 Task: Look for space in Naze, Japan from 4th June, 2023 to 15th June, 2023 for 2 adults in price range Rs.10000 to Rs.15000. Place can be entire place with 1  bedroom having 1 bed and 1 bathroom. Property type can be house, flat, guest house, hotel. Booking option can be shelf check-in. Required host language is English.
Action: Mouse moved to (499, 133)
Screenshot: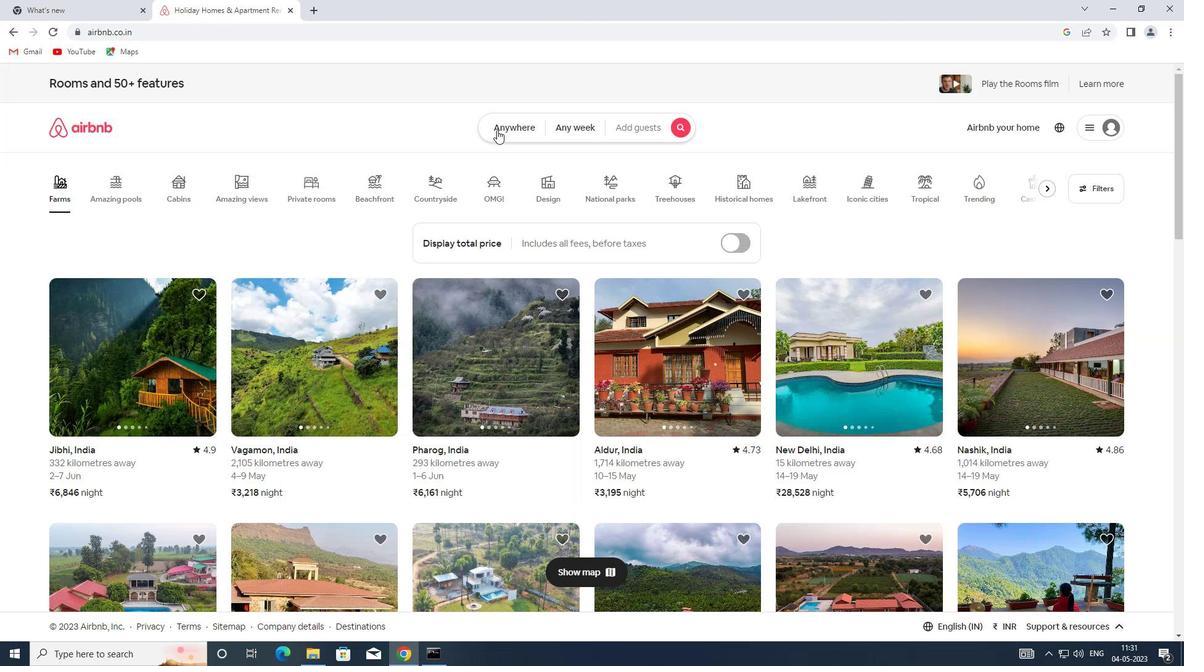 
Action: Mouse pressed left at (499, 133)
Screenshot: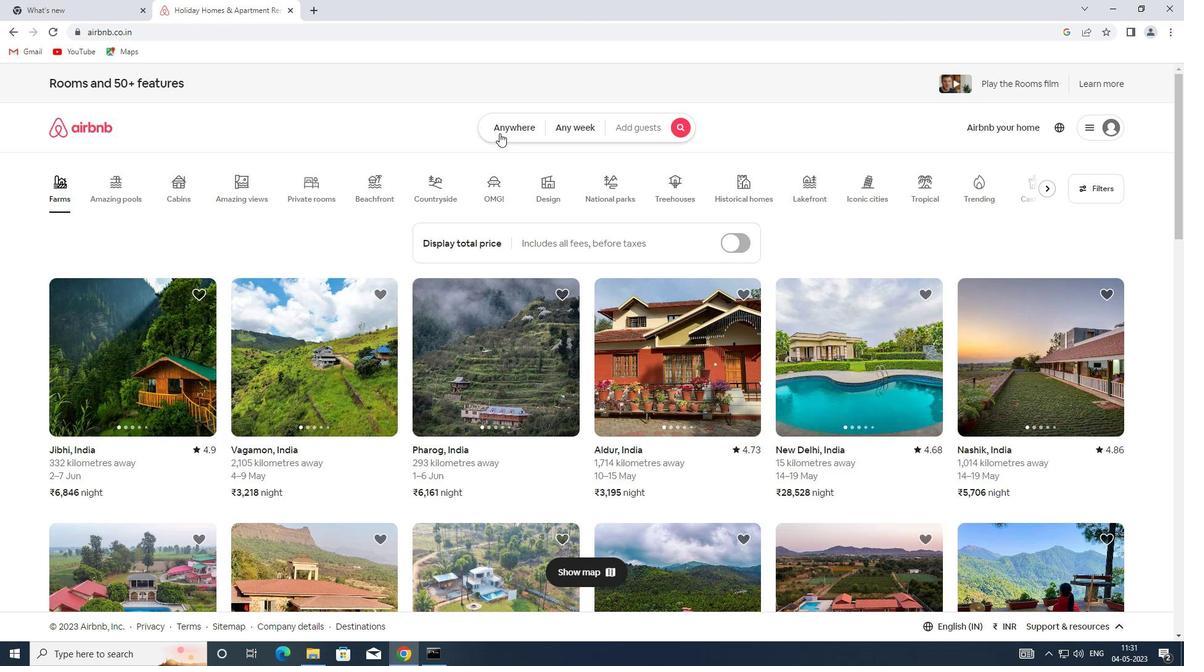 
Action: Mouse moved to (413, 185)
Screenshot: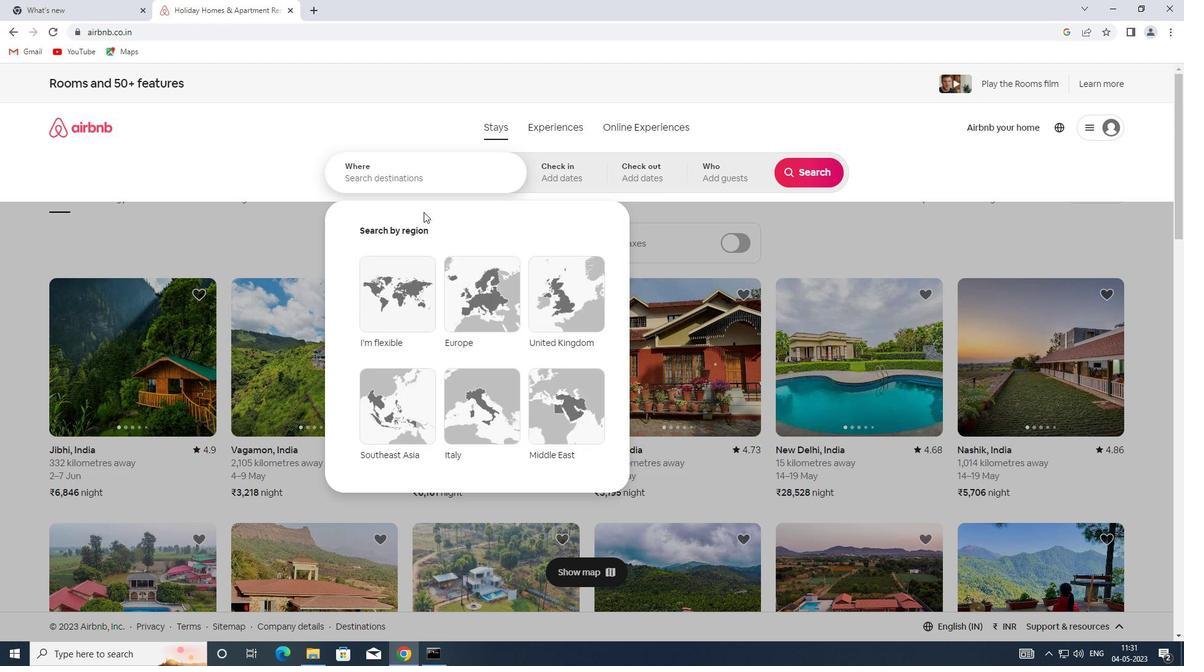 
Action: Mouse pressed left at (413, 185)
Screenshot: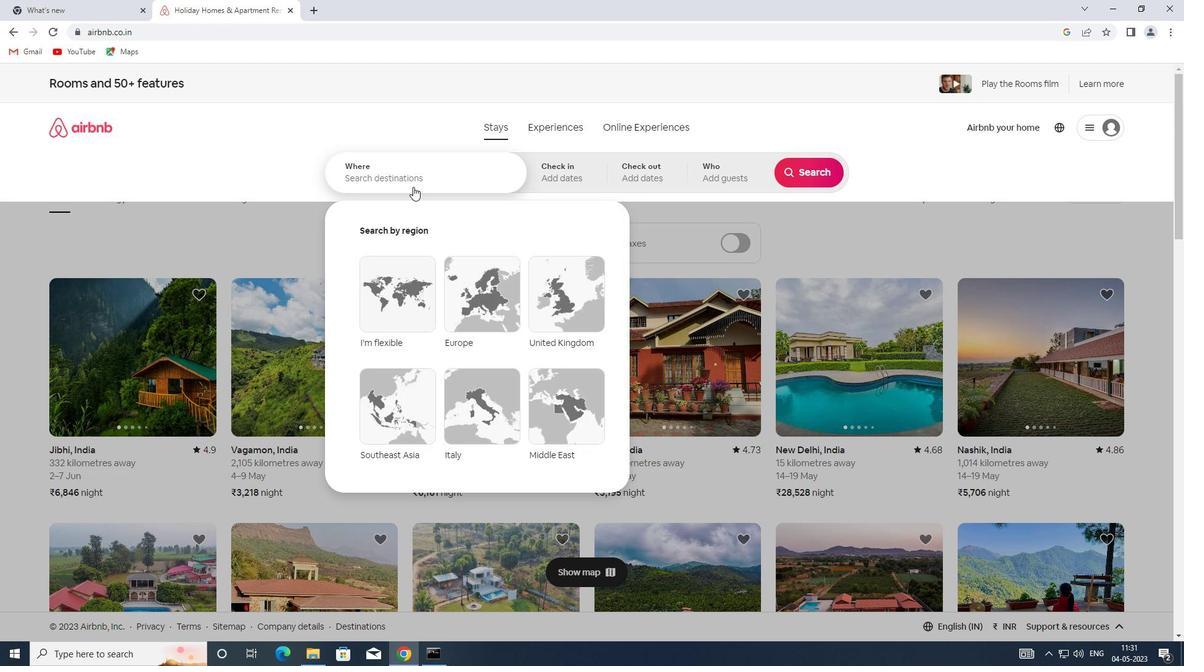 
Action: Key pressed <Key.shift>NAZE,<Key.shift>JAPAN
Screenshot: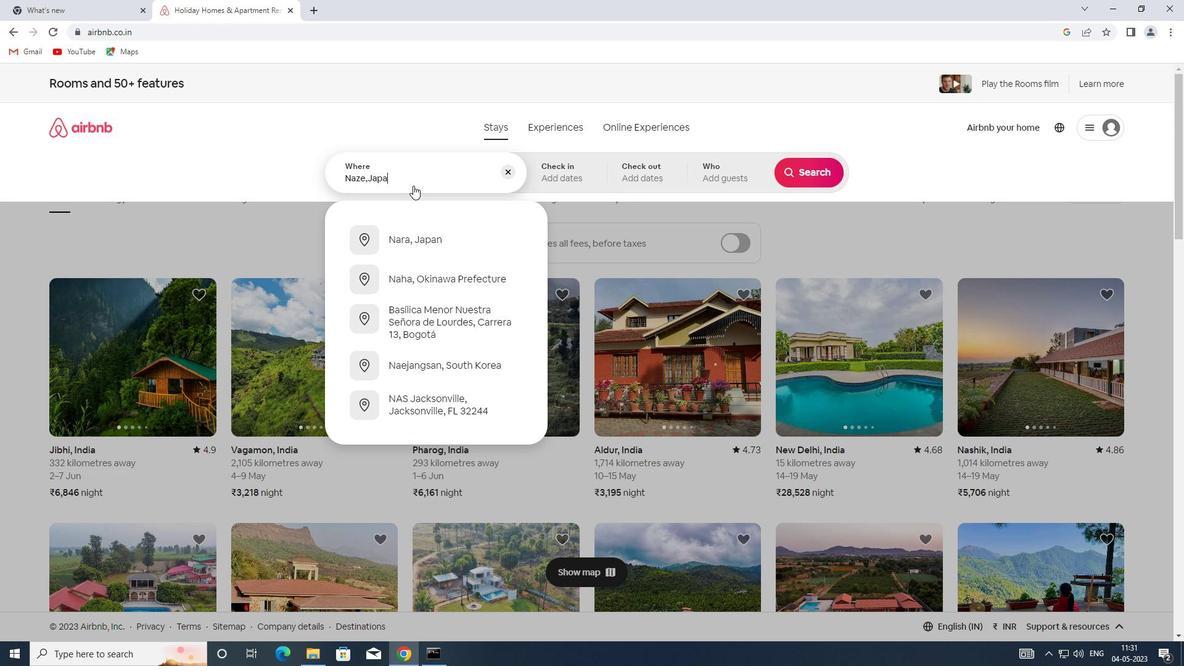 
Action: Mouse moved to (550, 172)
Screenshot: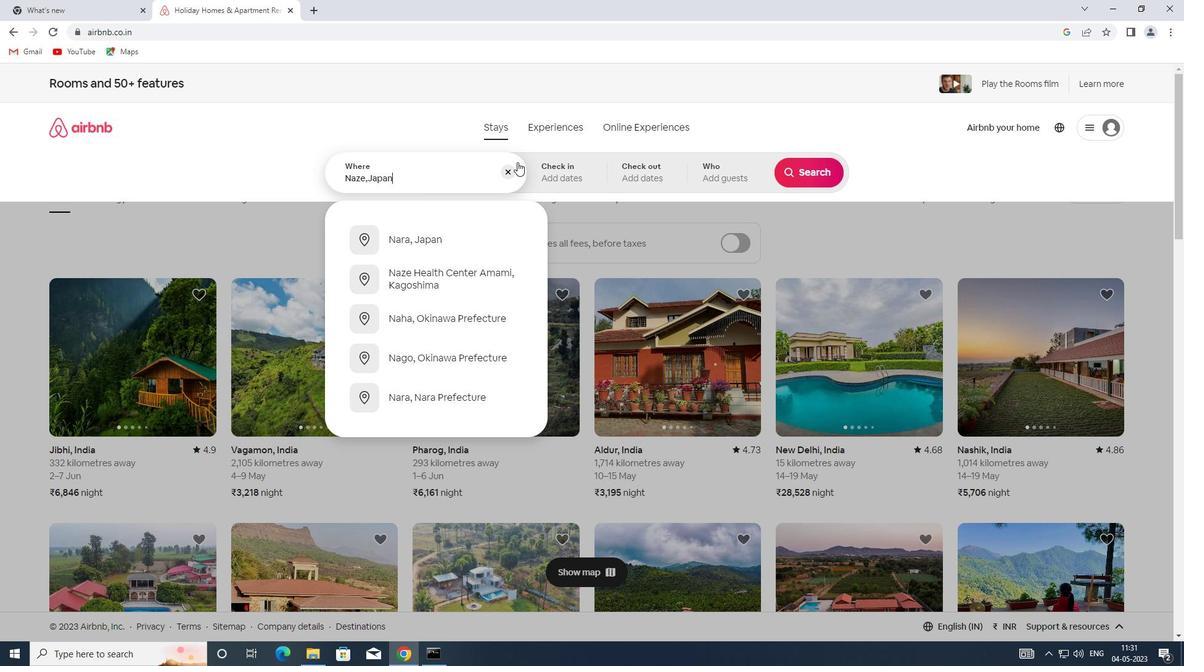 
Action: Mouse pressed left at (550, 172)
Screenshot: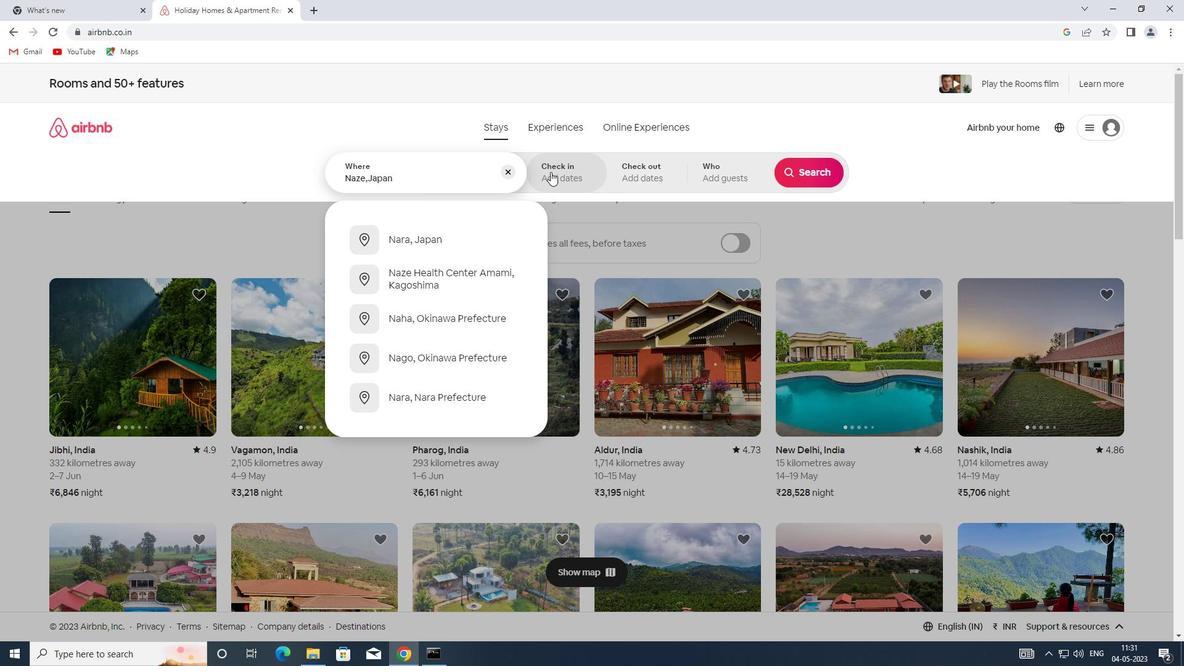 
Action: Mouse moved to (625, 357)
Screenshot: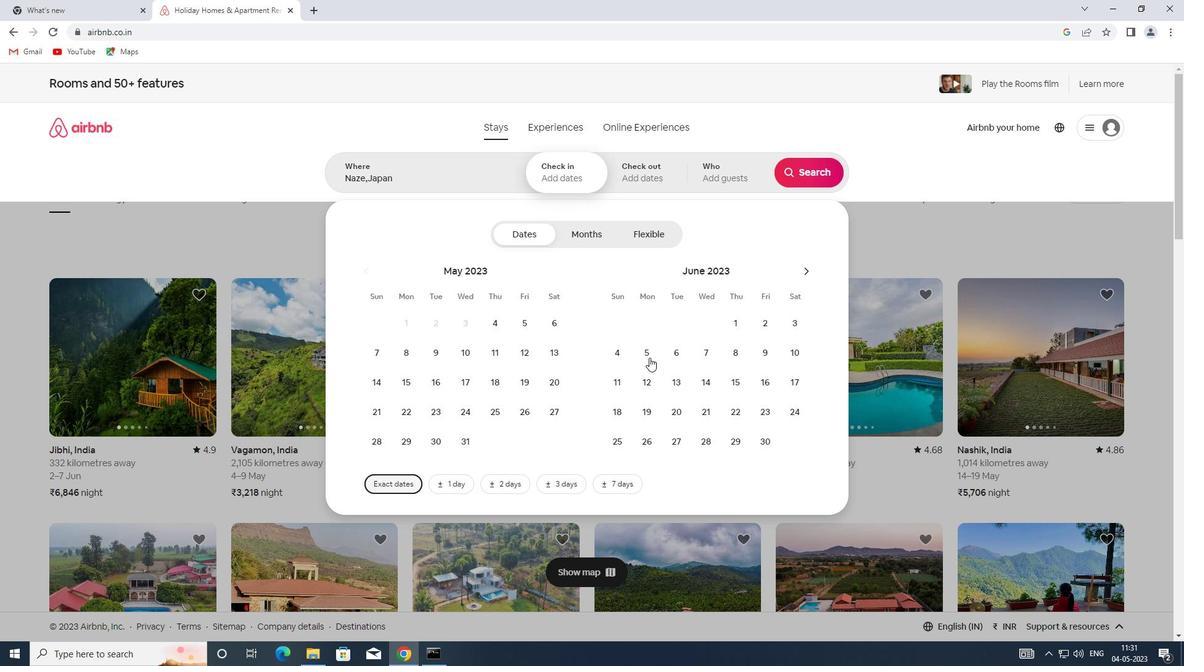 
Action: Mouse pressed left at (625, 357)
Screenshot: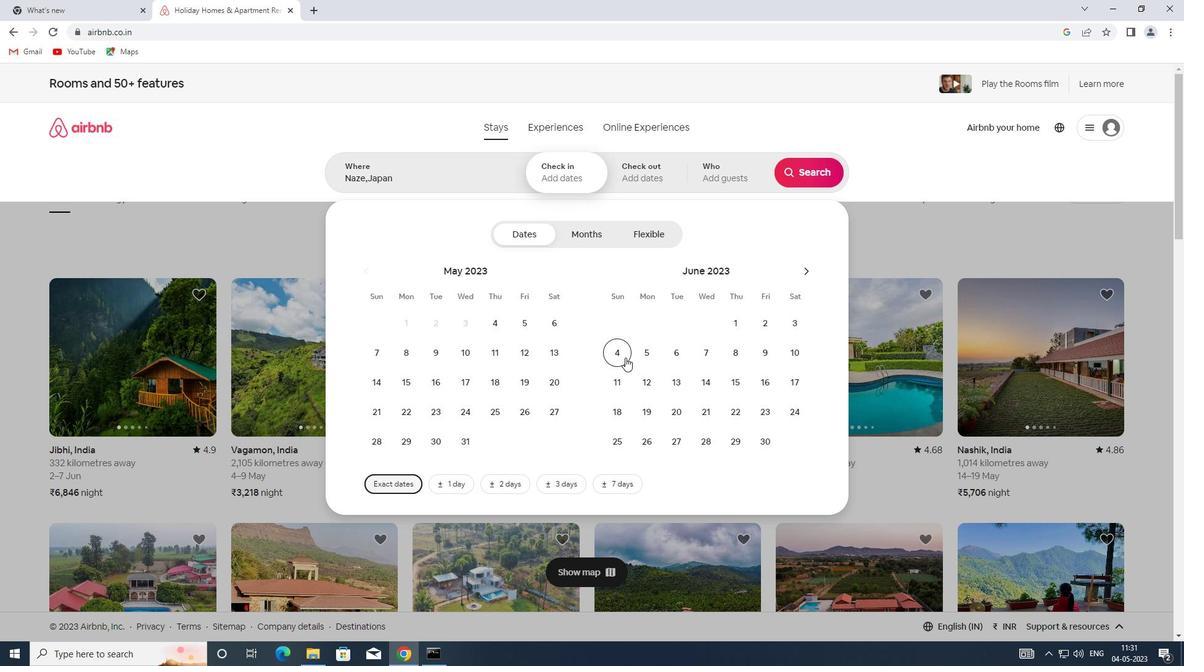 
Action: Mouse moved to (732, 389)
Screenshot: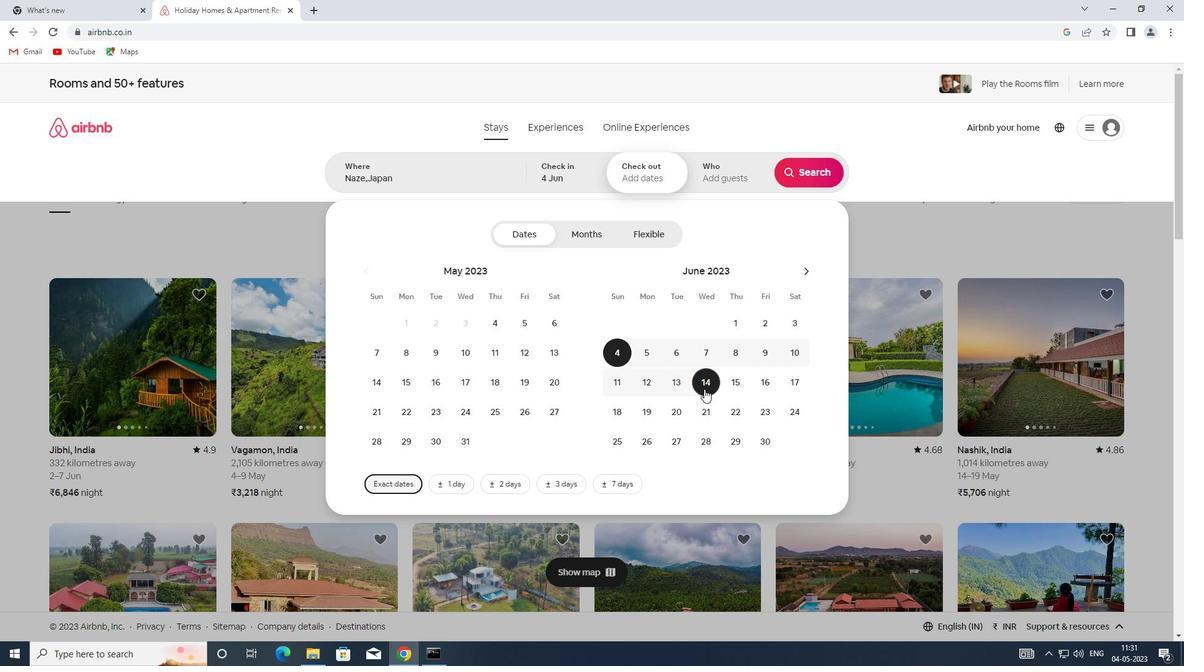 
Action: Mouse pressed left at (732, 389)
Screenshot: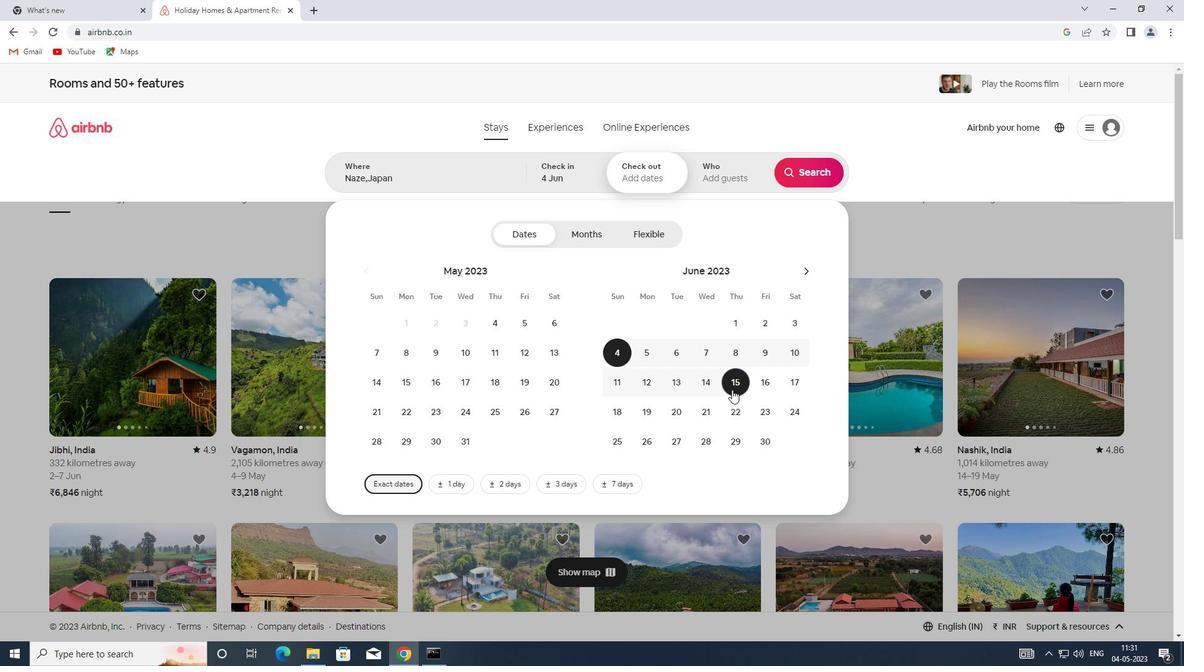
Action: Mouse moved to (747, 173)
Screenshot: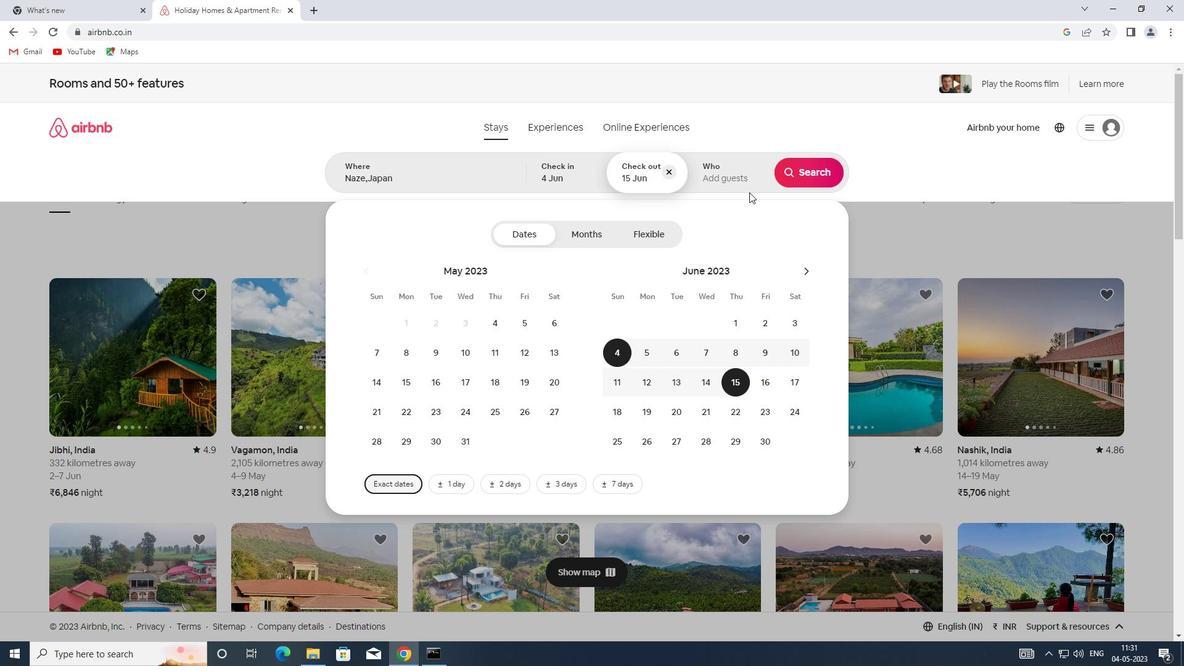 
Action: Mouse pressed left at (747, 173)
Screenshot: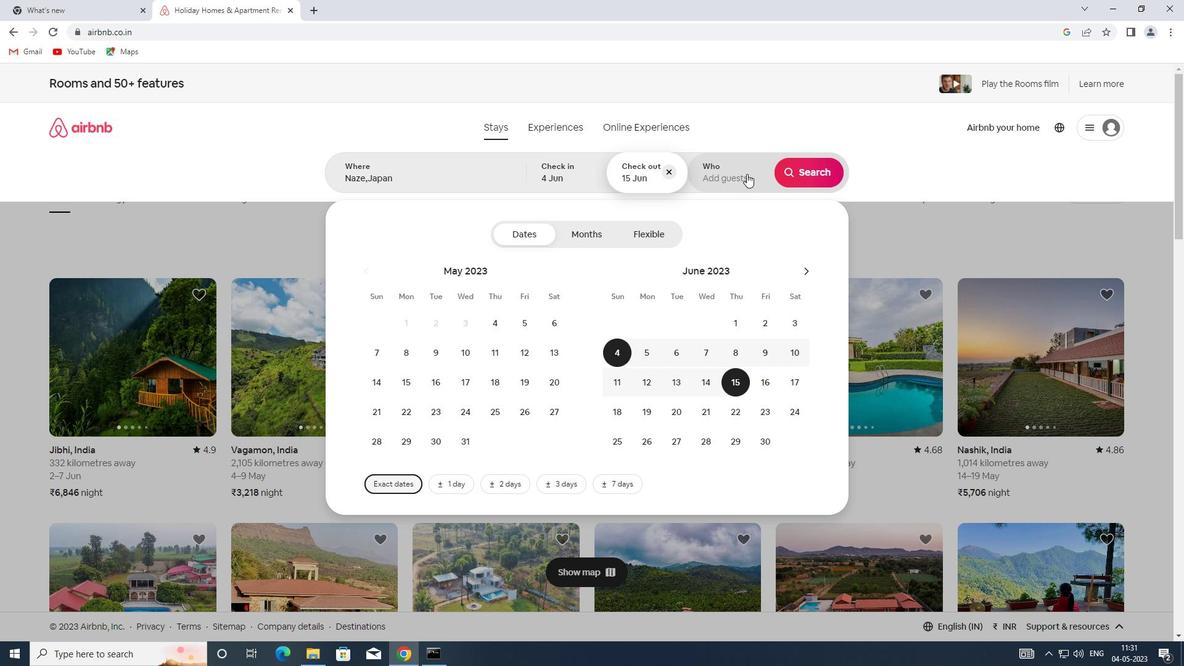 
Action: Mouse moved to (818, 238)
Screenshot: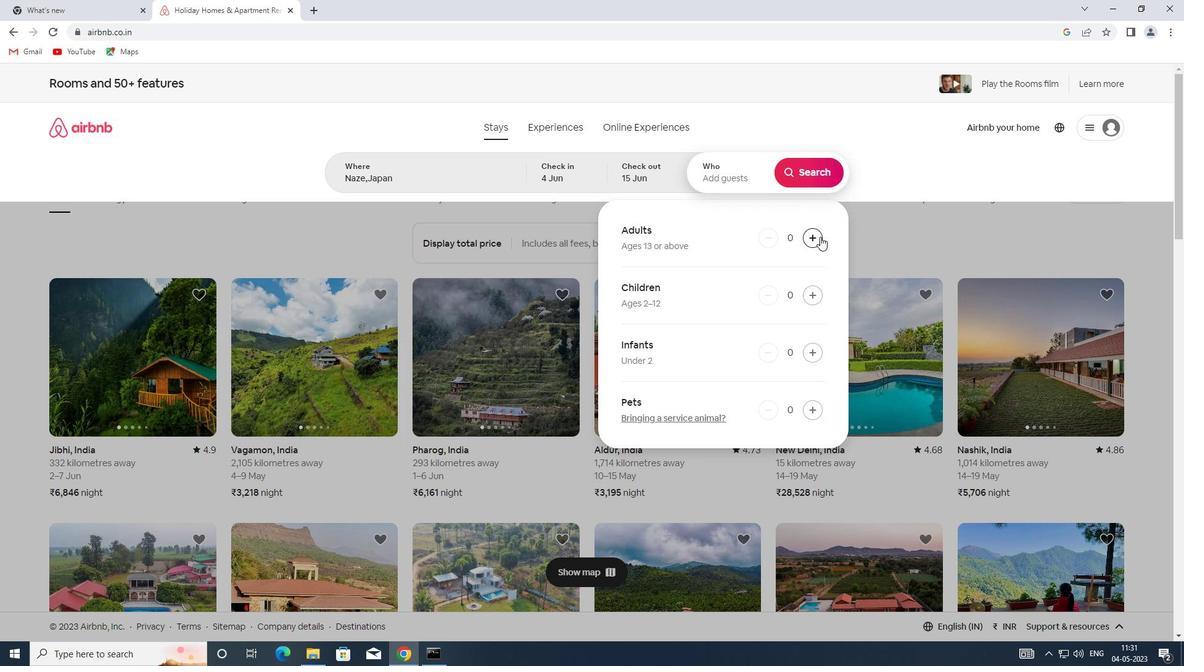 
Action: Mouse pressed left at (818, 238)
Screenshot: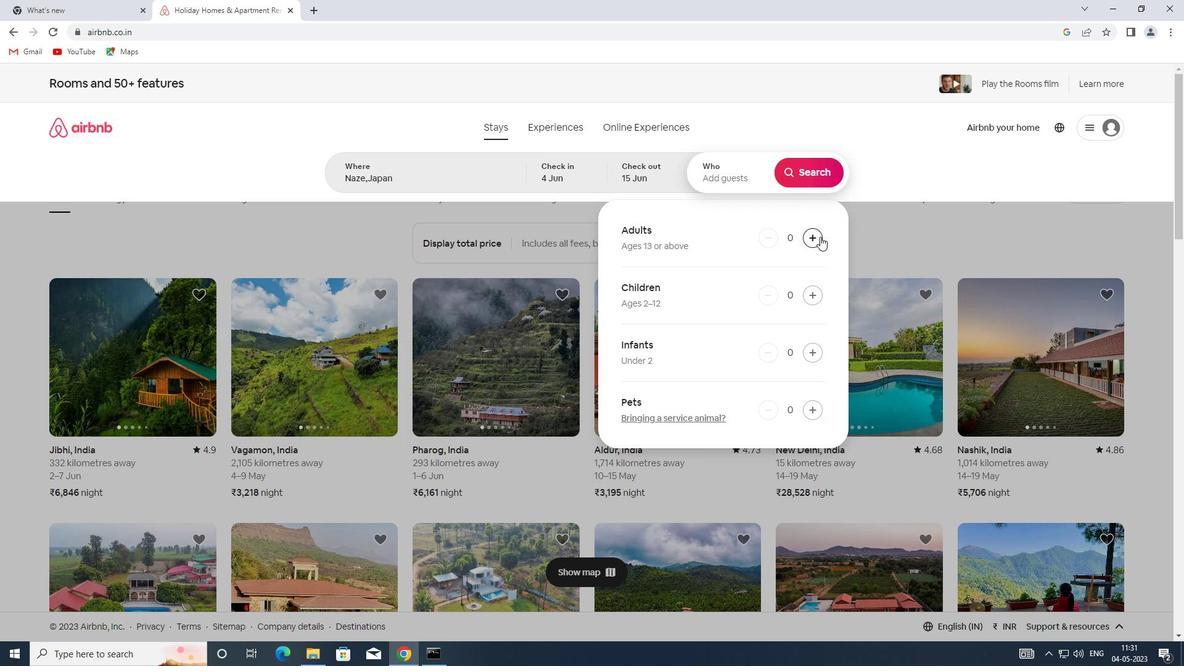 
Action: Mouse moved to (818, 238)
Screenshot: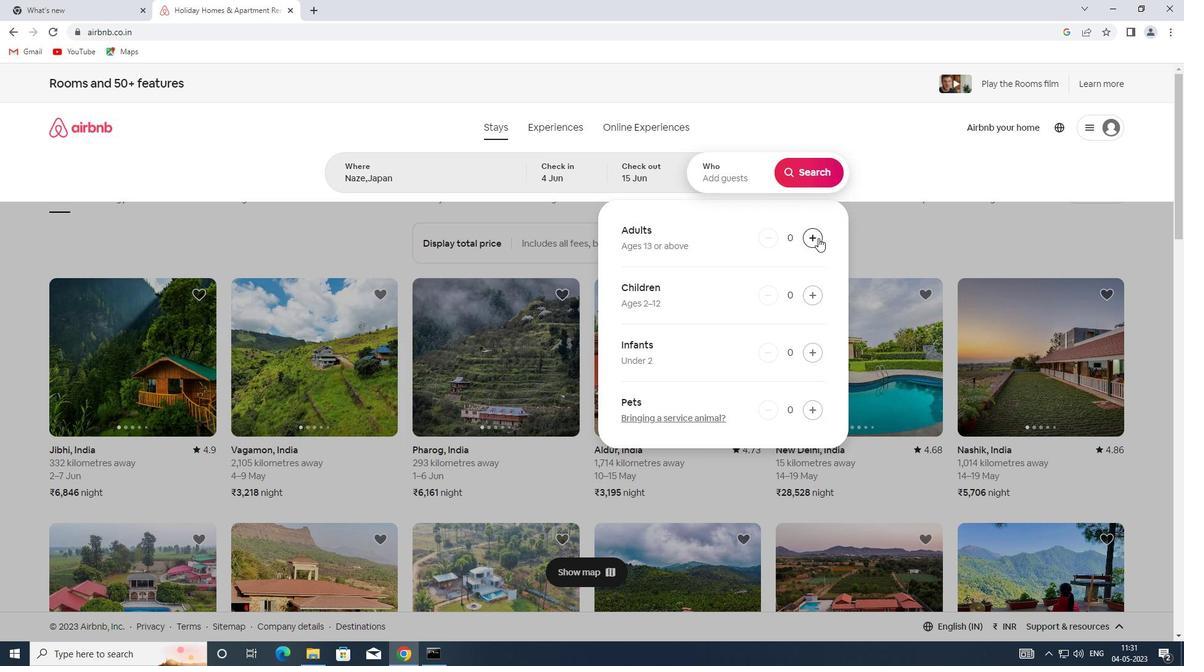 
Action: Mouse pressed left at (818, 238)
Screenshot: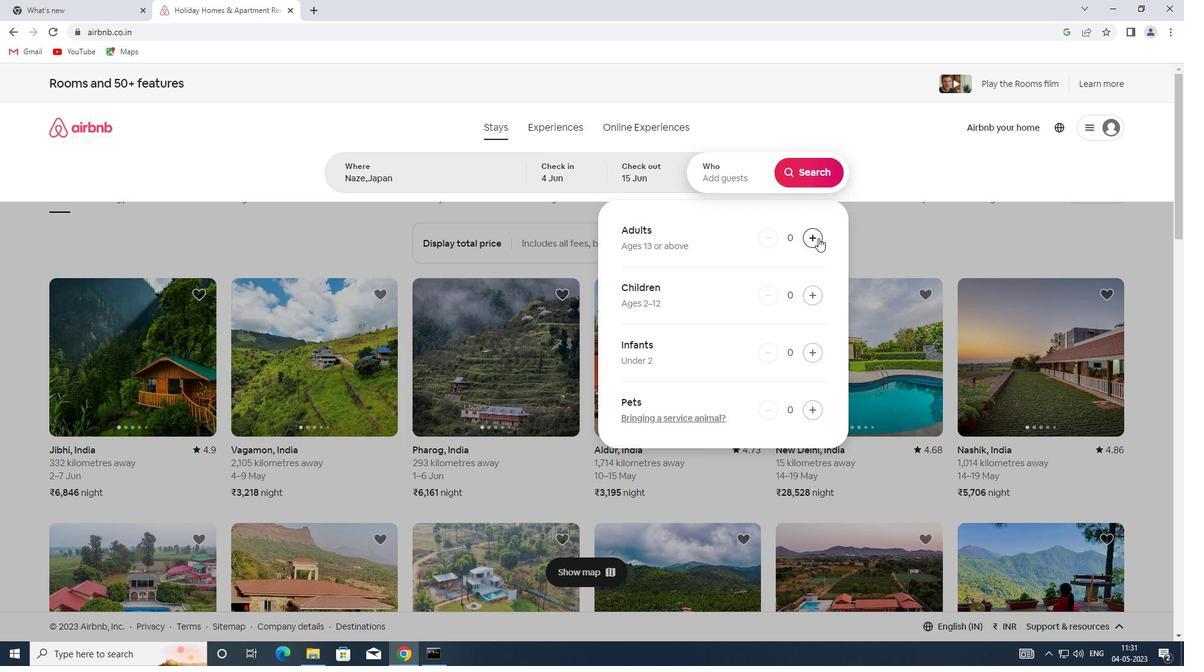 
Action: Mouse moved to (813, 173)
Screenshot: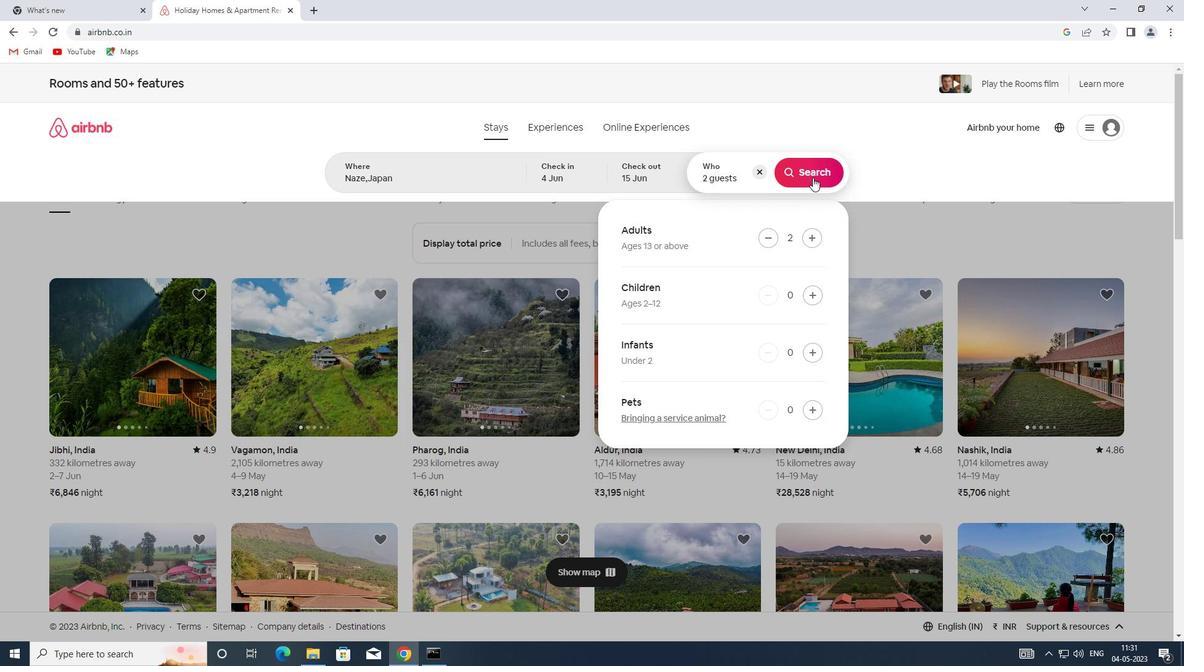 
Action: Mouse pressed left at (813, 173)
Screenshot: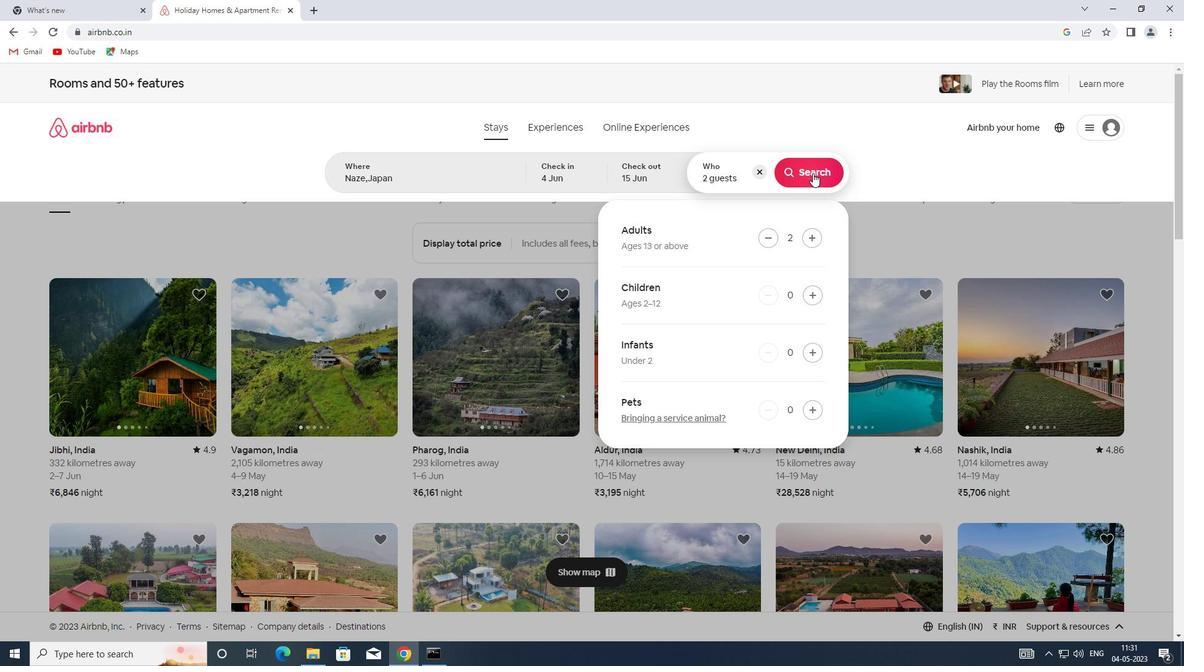 
Action: Mouse moved to (1143, 138)
Screenshot: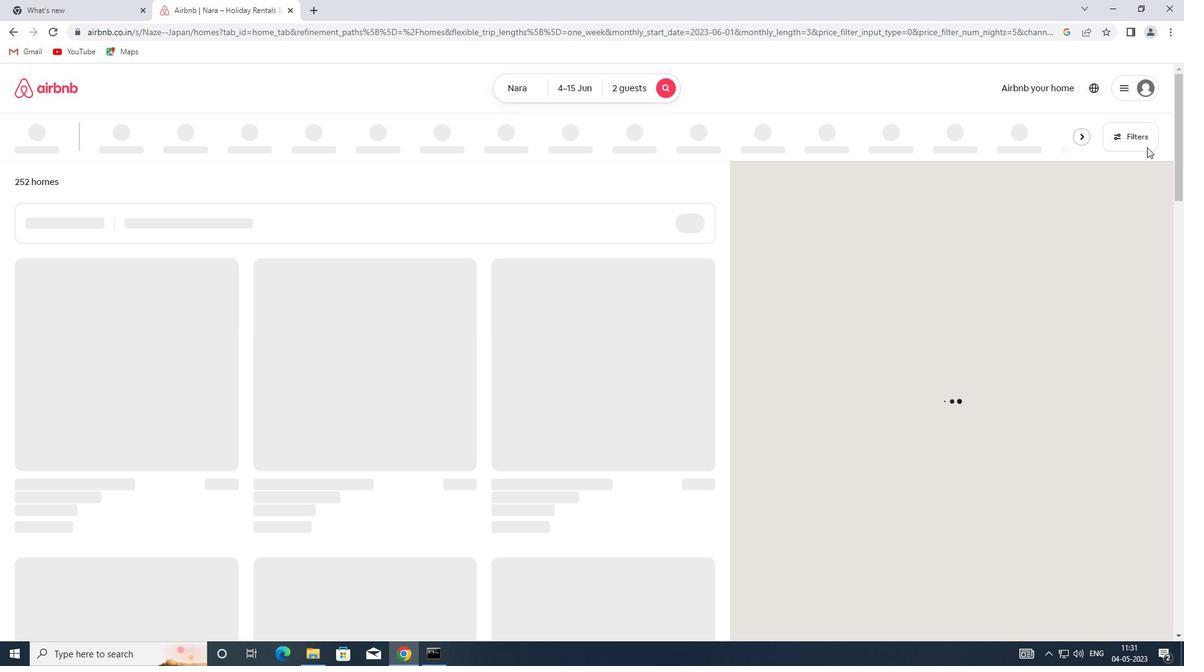 
Action: Mouse pressed left at (1143, 138)
Screenshot: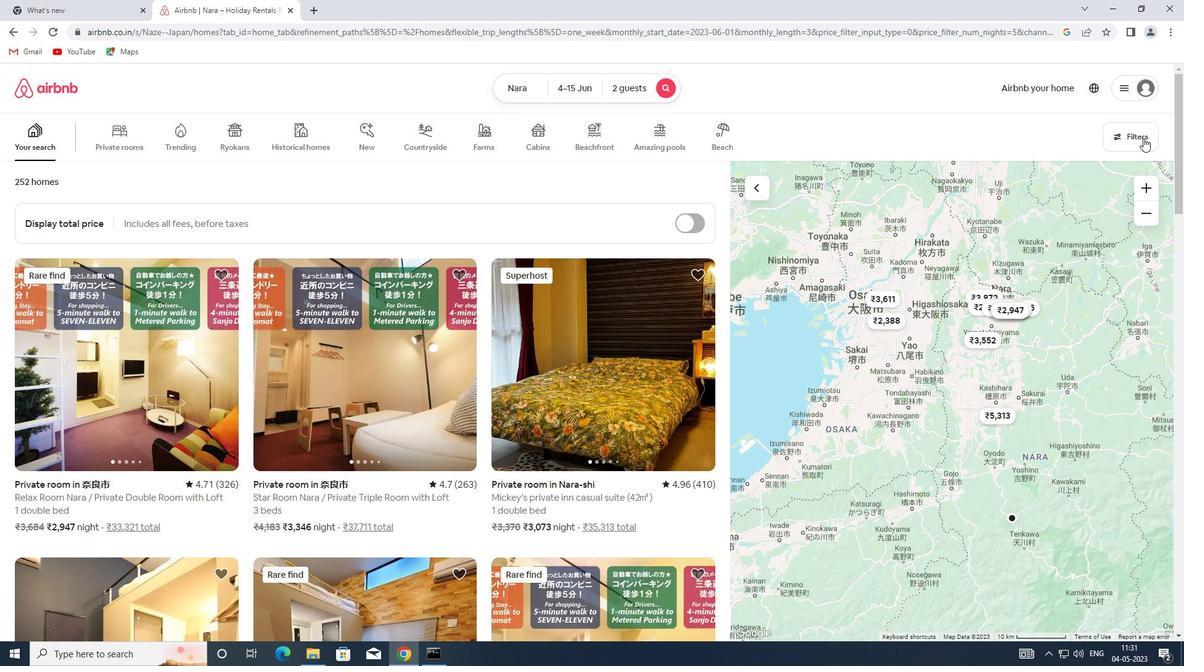
Action: Mouse moved to (438, 291)
Screenshot: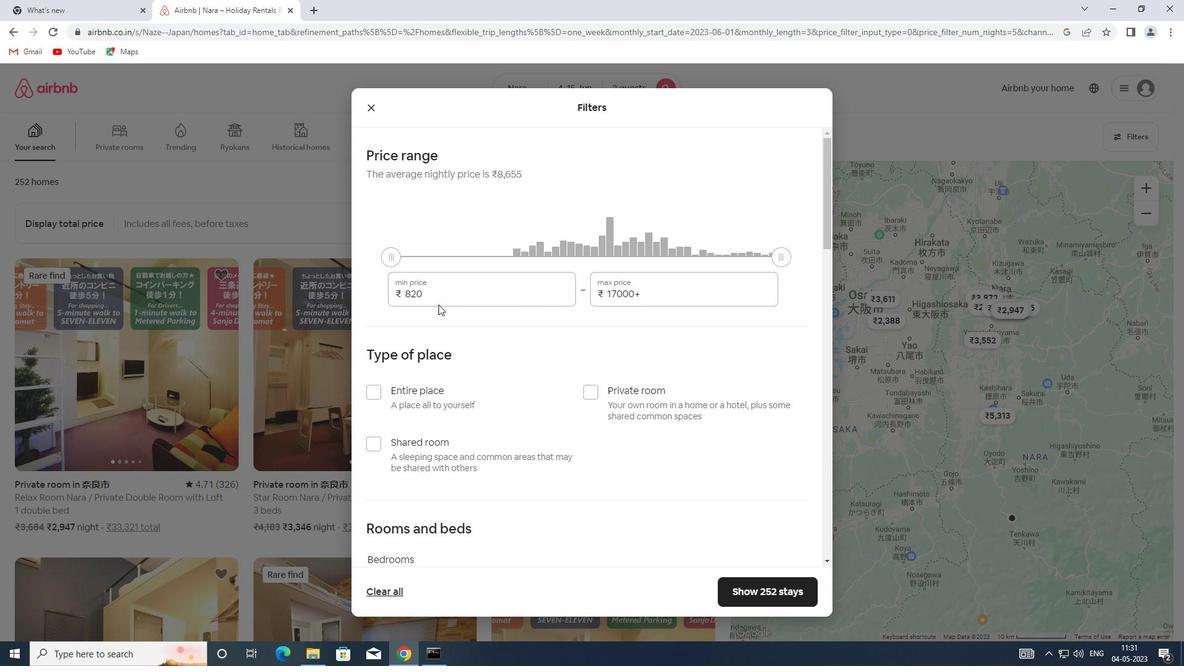 
Action: Mouse pressed left at (438, 291)
Screenshot: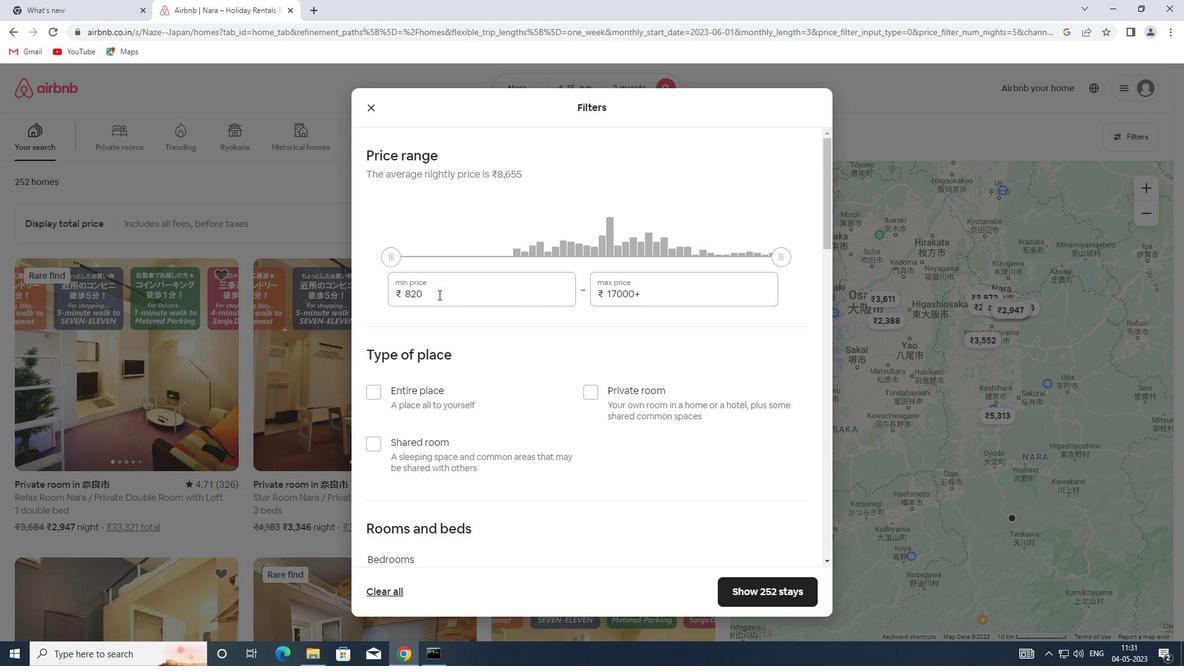 
Action: Mouse moved to (386, 290)
Screenshot: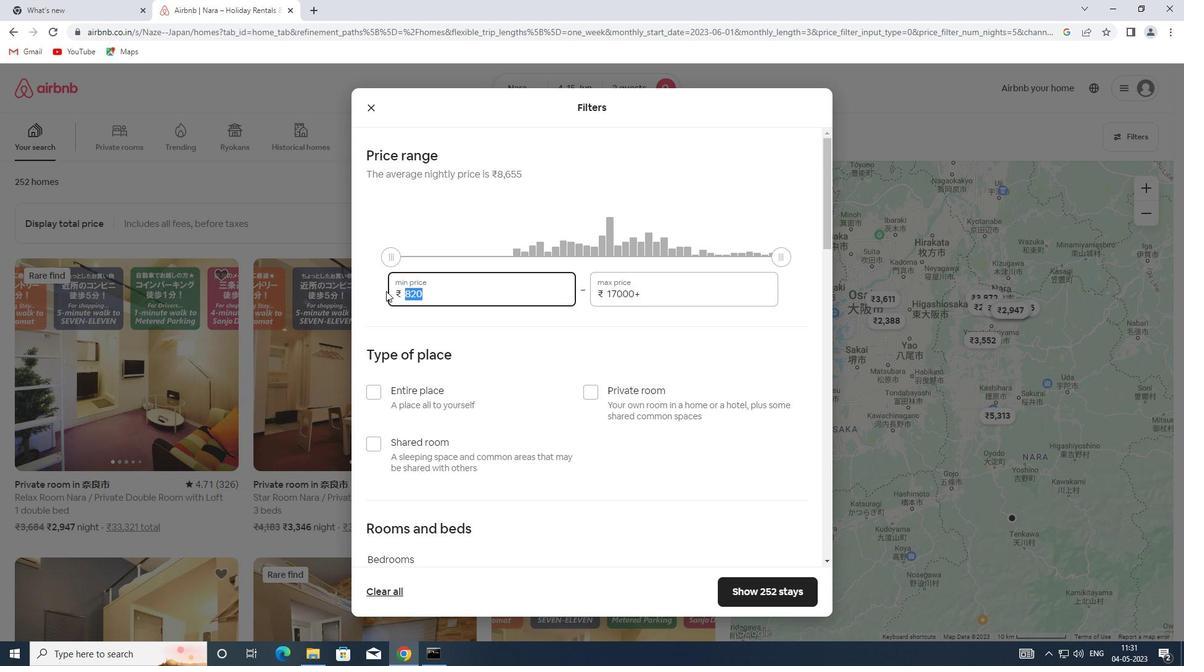 
Action: Key pressed 10000
Screenshot: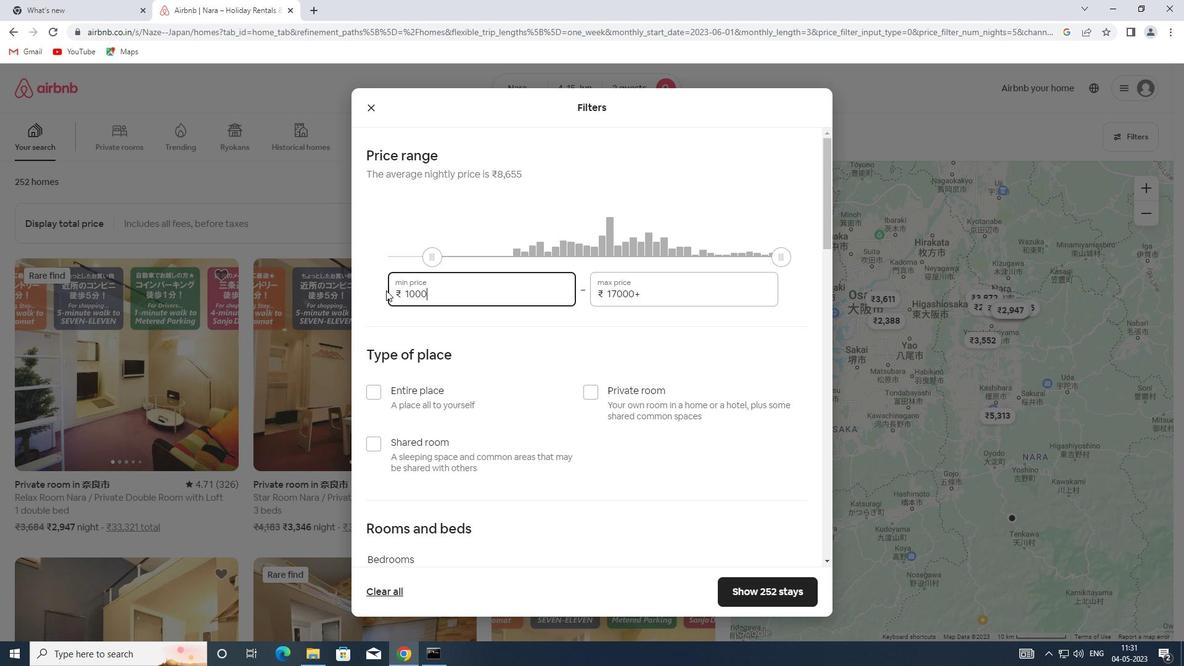 
Action: Mouse moved to (647, 298)
Screenshot: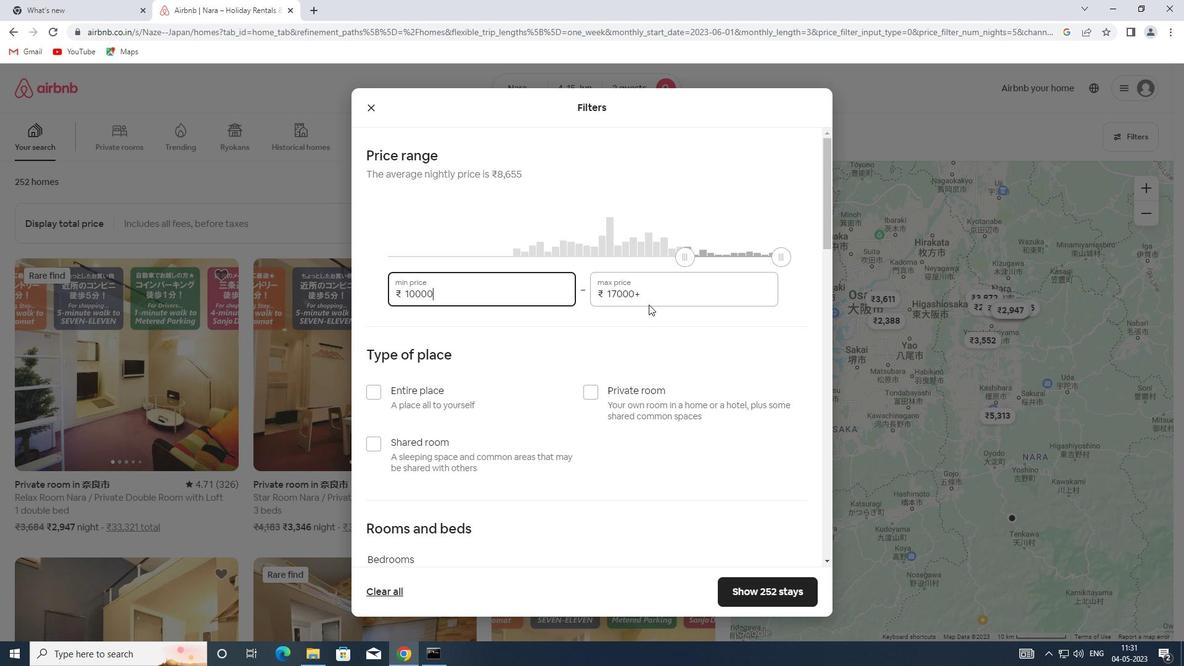 
Action: Mouse pressed left at (647, 298)
Screenshot: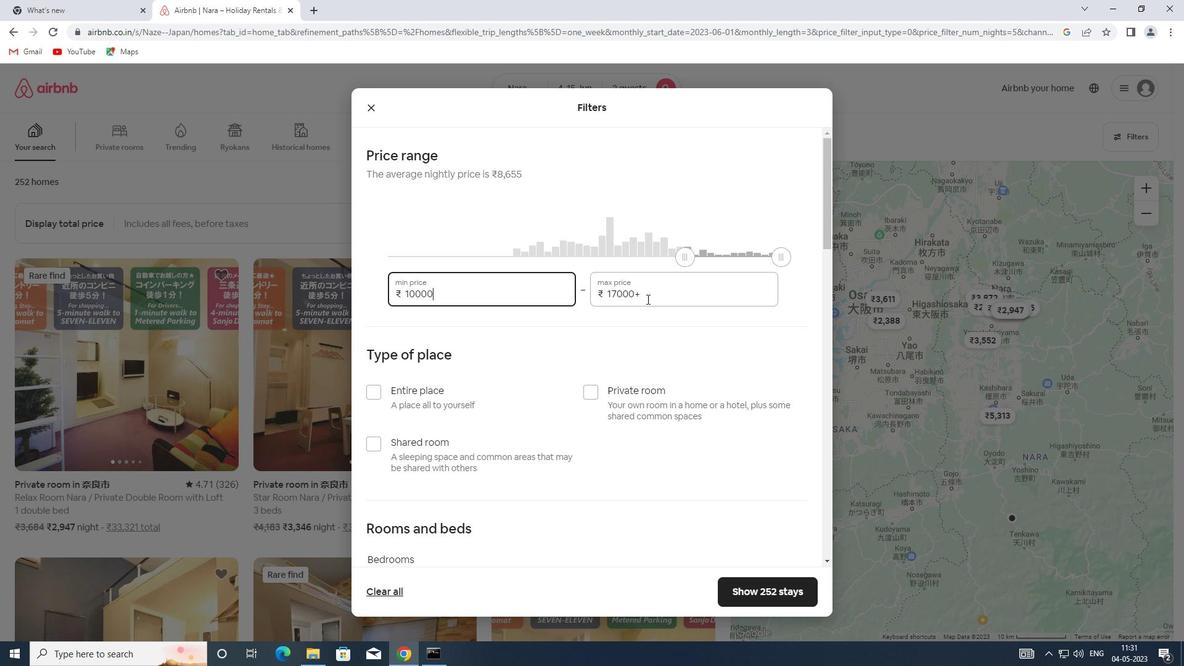 
Action: Mouse moved to (571, 298)
Screenshot: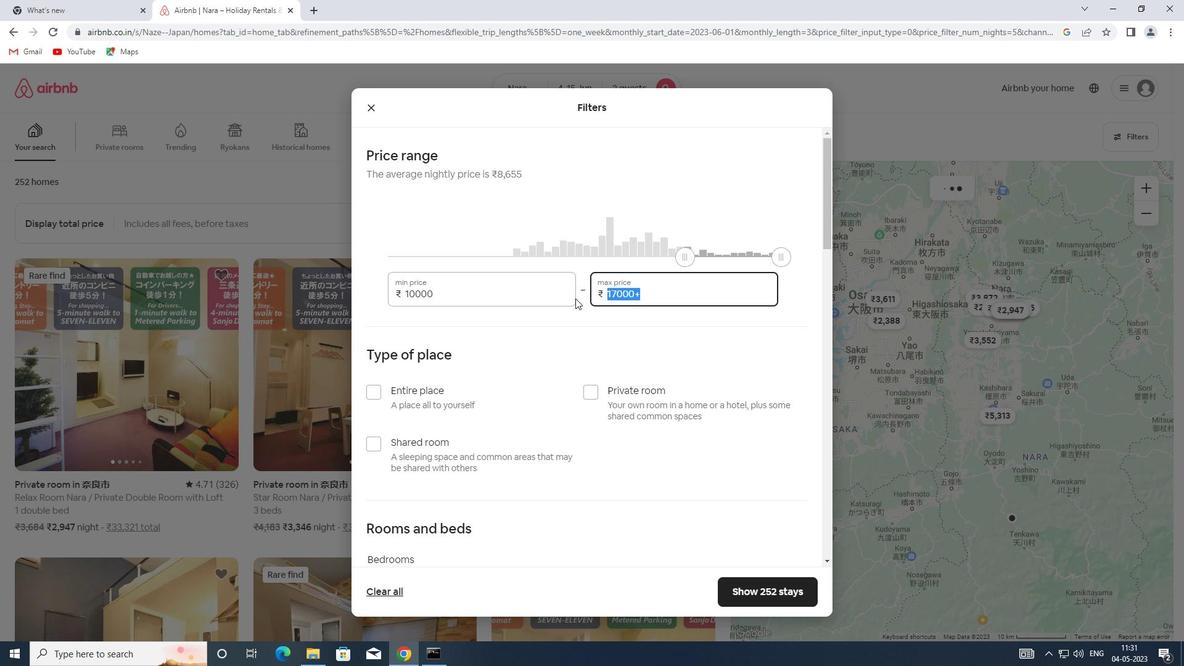 
Action: Key pressed 150000<Key.backspace>
Screenshot: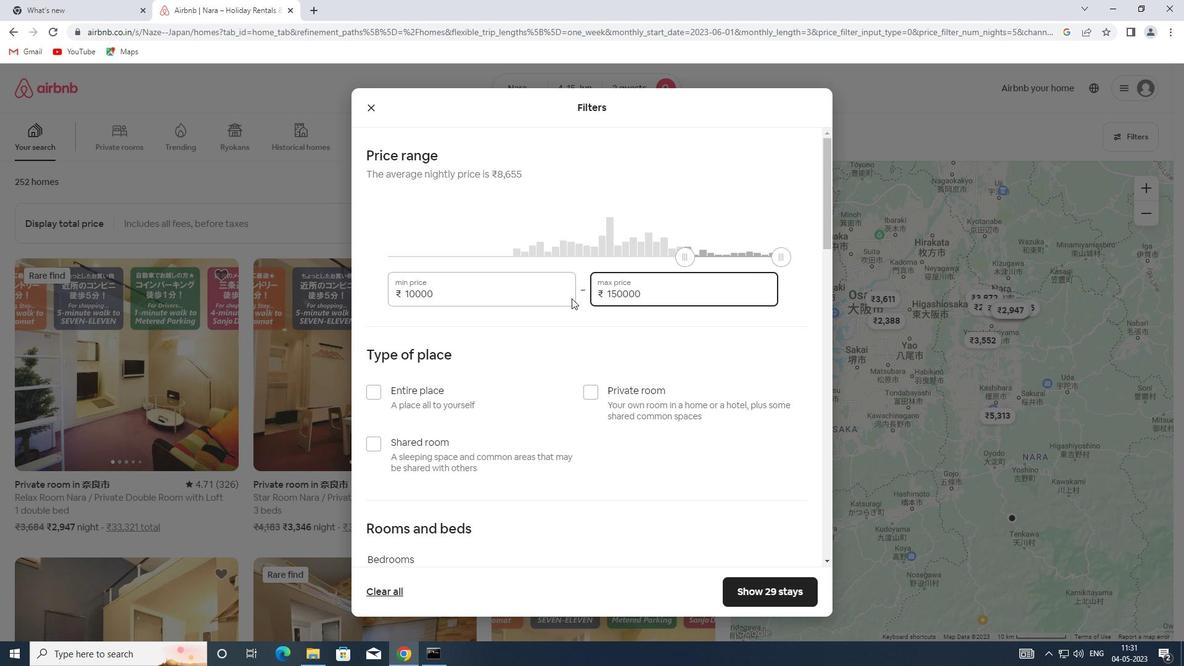 
Action: Mouse moved to (533, 345)
Screenshot: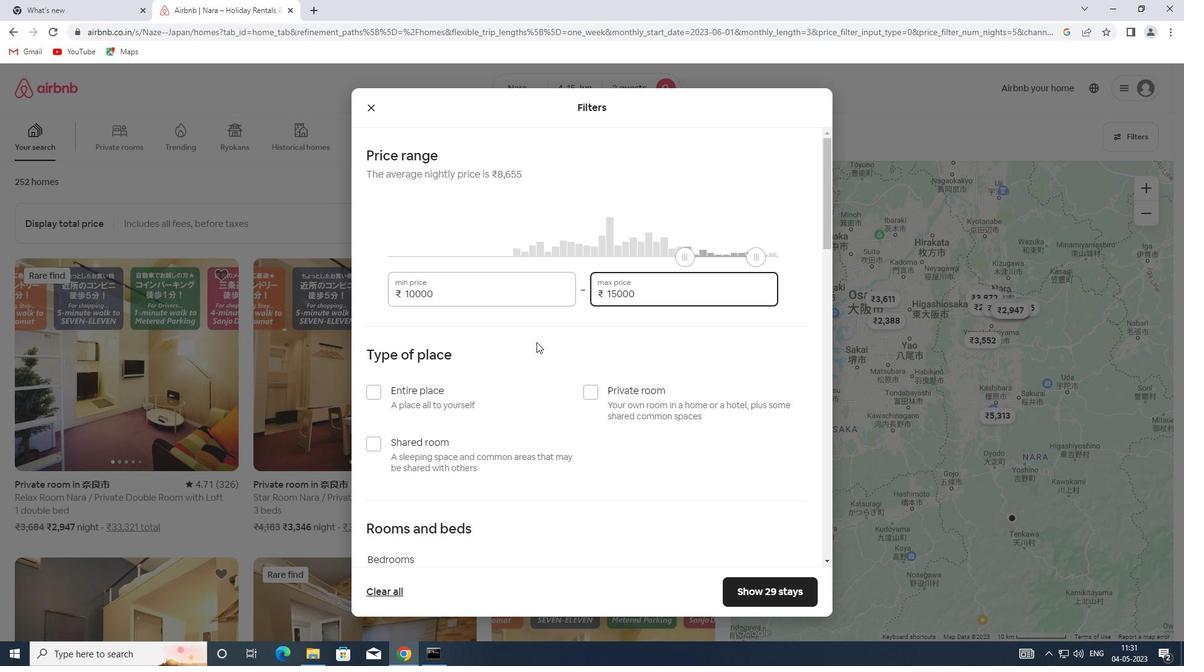 
Action: Mouse scrolled (533, 344) with delta (0, 0)
Screenshot: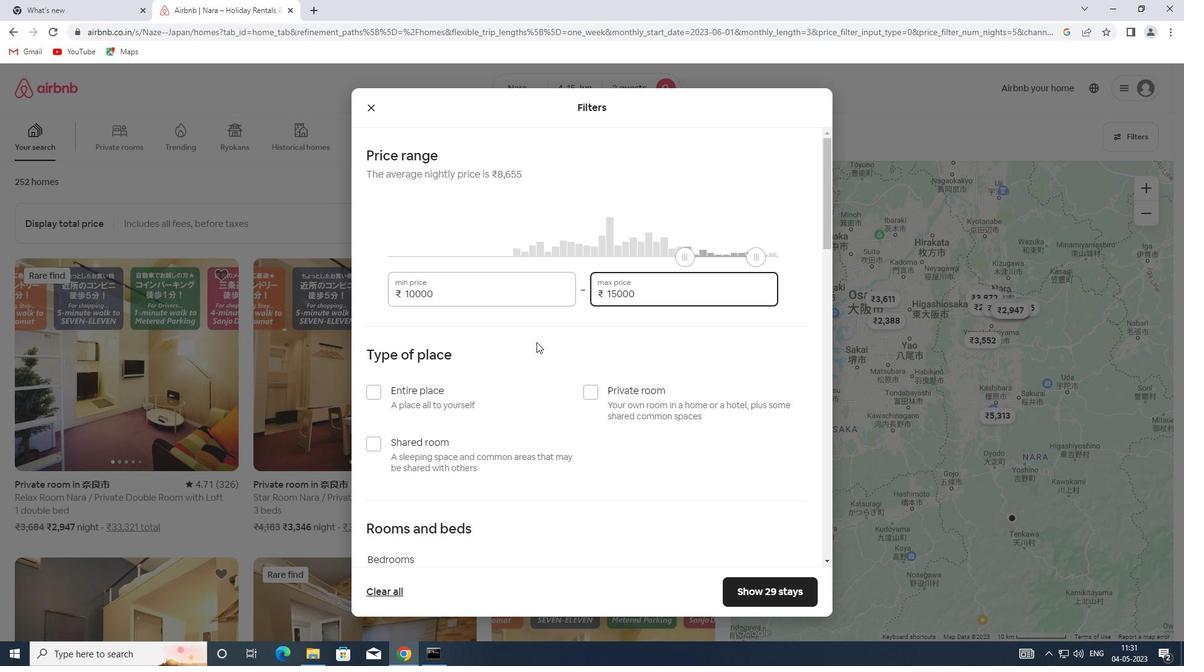 
Action: Mouse moved to (377, 331)
Screenshot: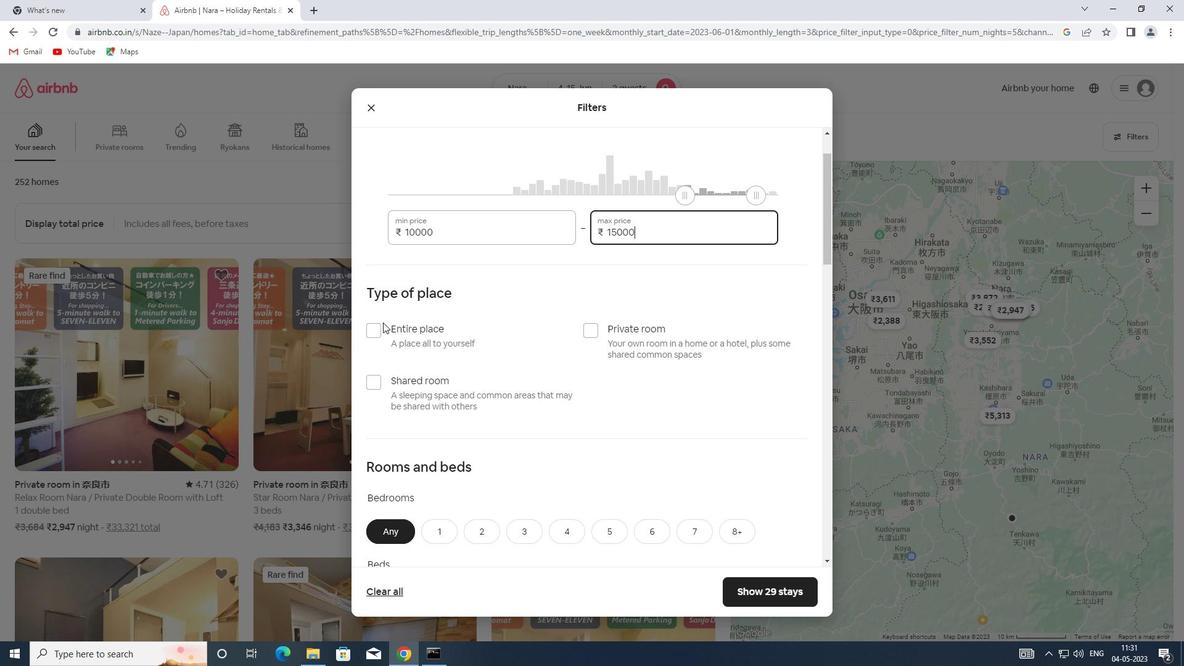 
Action: Mouse pressed left at (377, 331)
Screenshot: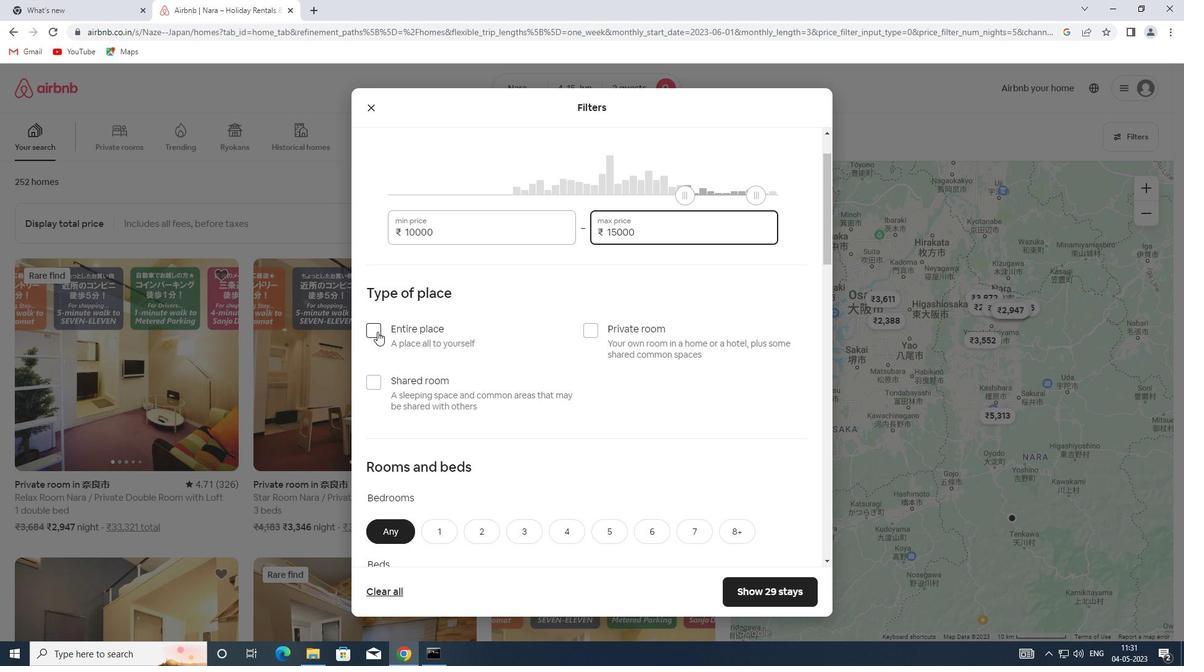 
Action: Mouse scrolled (377, 331) with delta (0, 0)
Screenshot: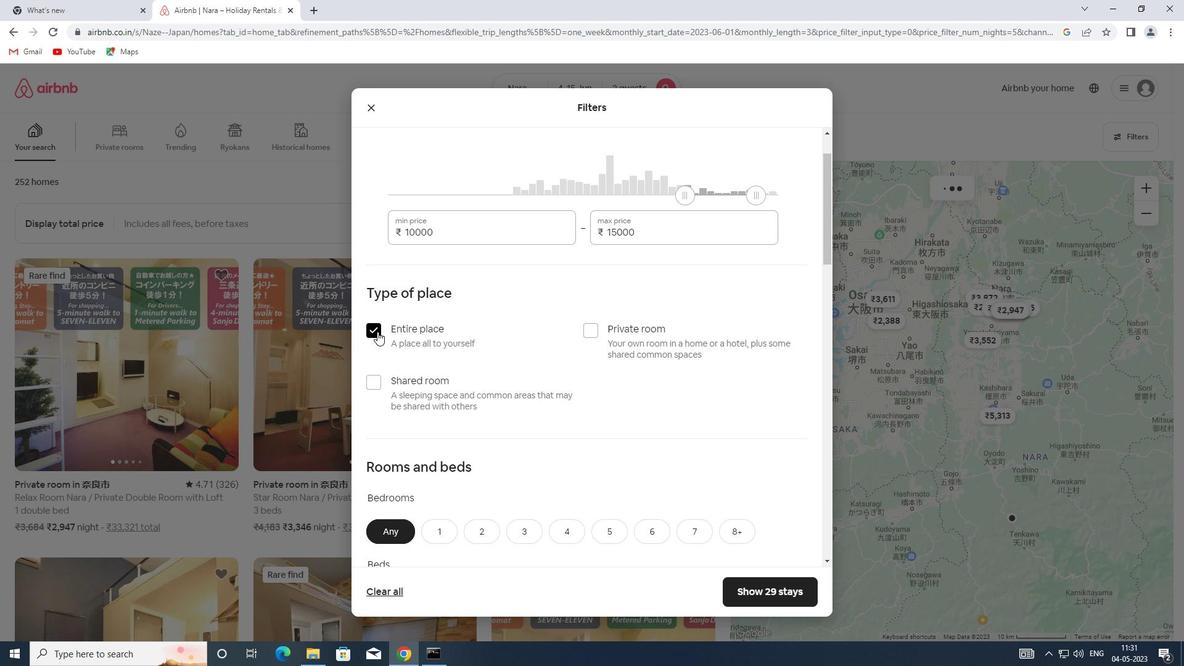 
Action: Mouse scrolled (377, 331) with delta (0, 0)
Screenshot: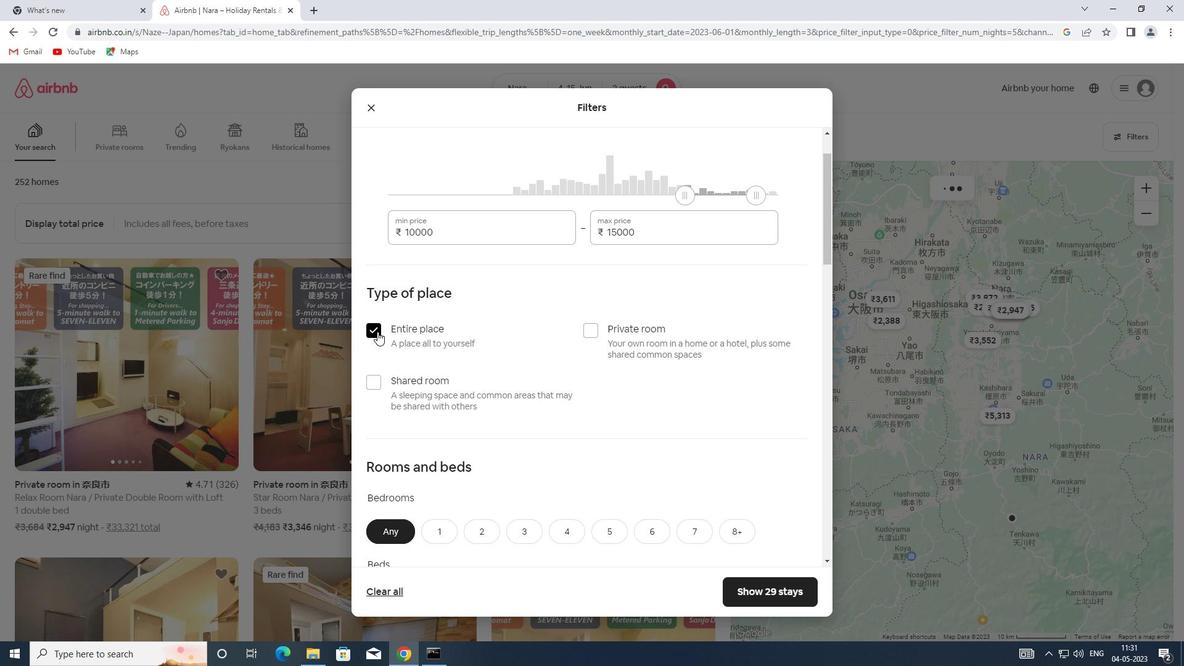 
Action: Mouse scrolled (377, 331) with delta (0, 0)
Screenshot: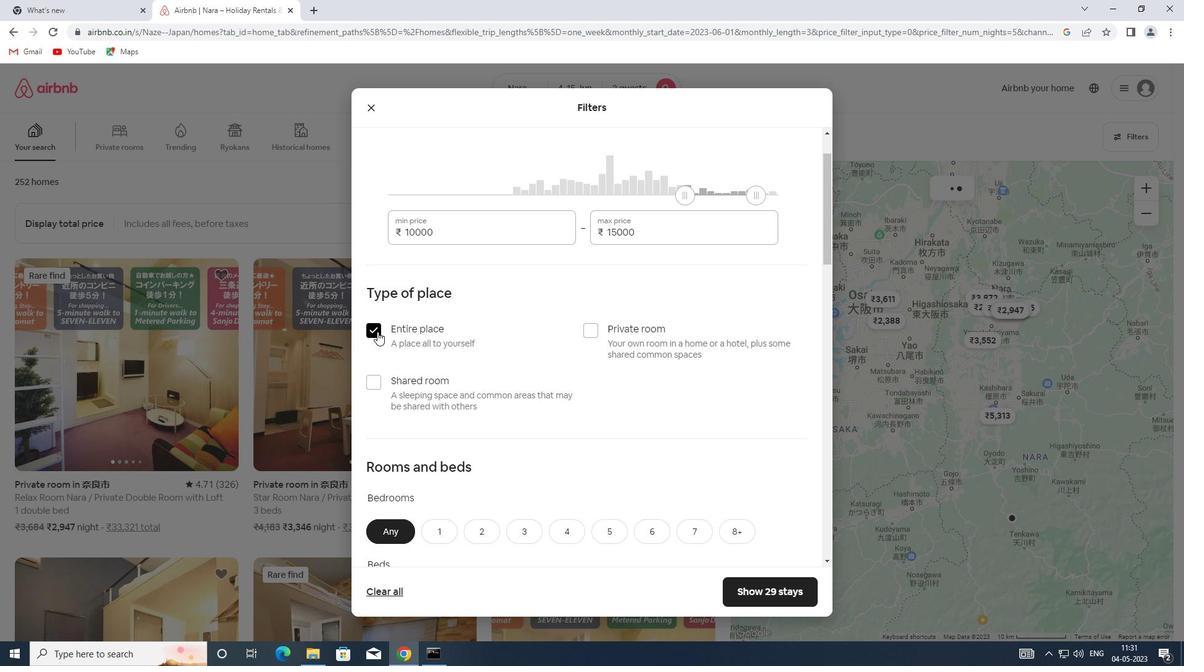 
Action: Mouse moved to (444, 346)
Screenshot: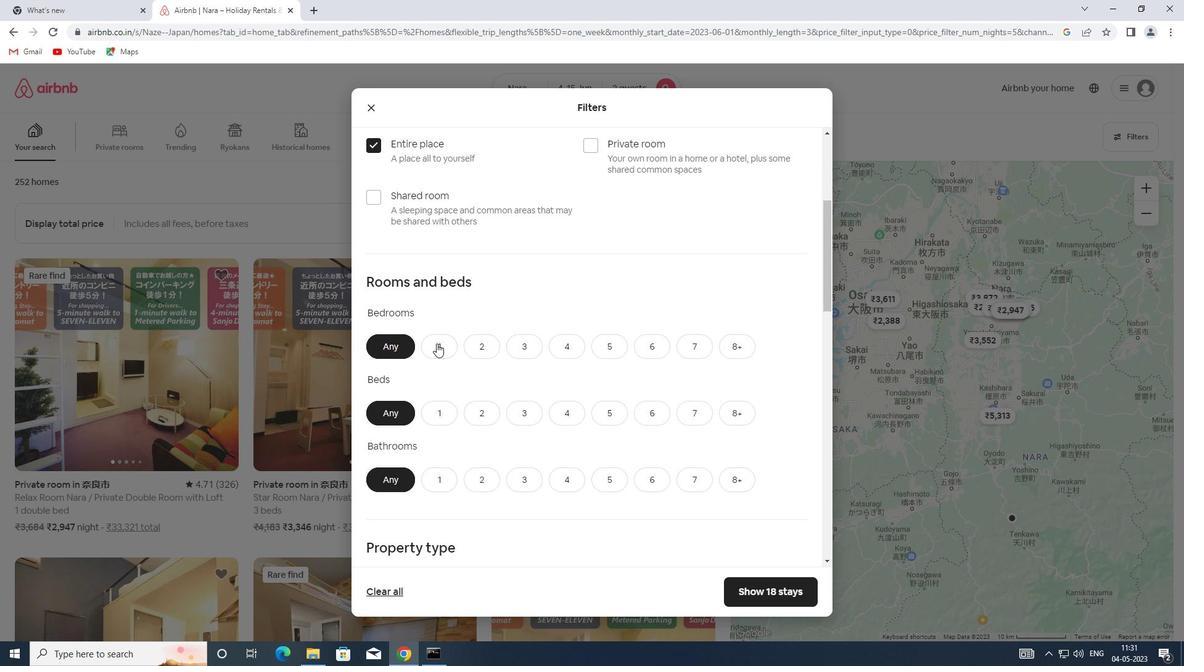 
Action: Mouse pressed left at (444, 346)
Screenshot: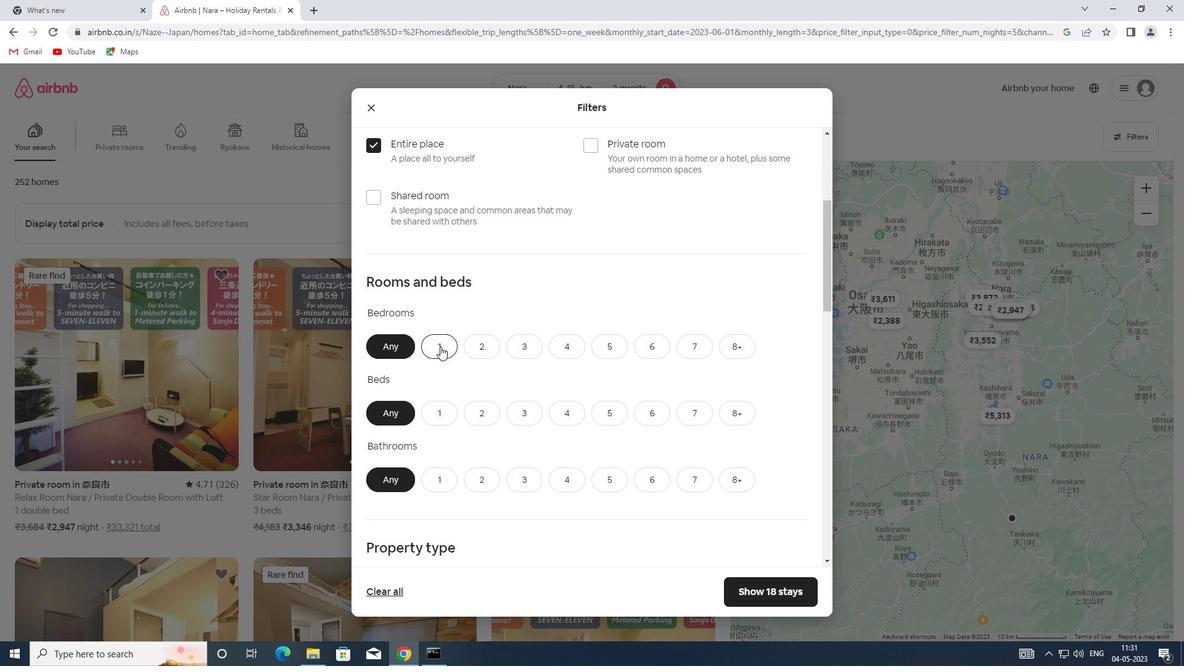 
Action: Mouse moved to (441, 409)
Screenshot: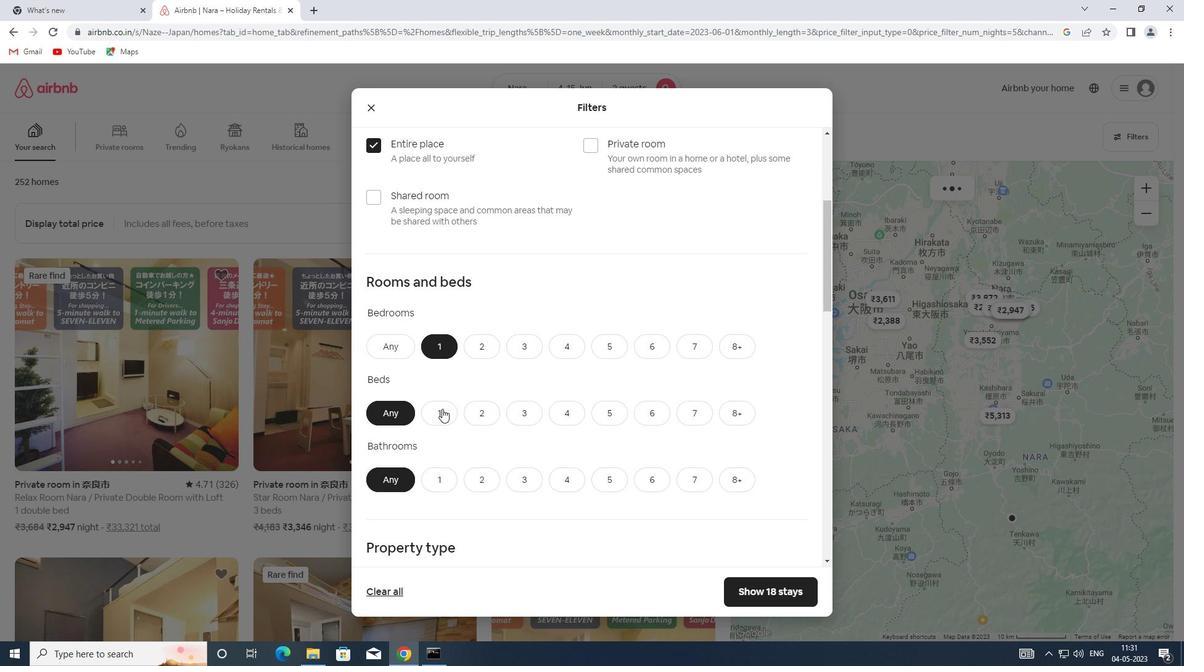 
Action: Mouse pressed left at (441, 409)
Screenshot: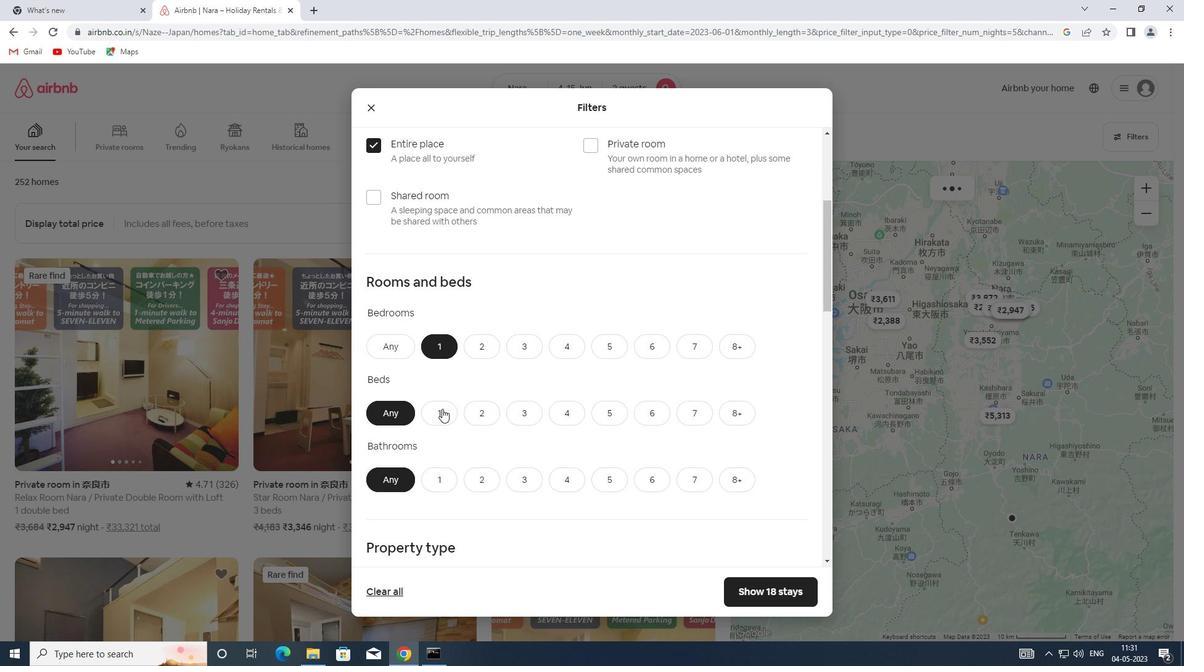 
Action: Mouse moved to (444, 481)
Screenshot: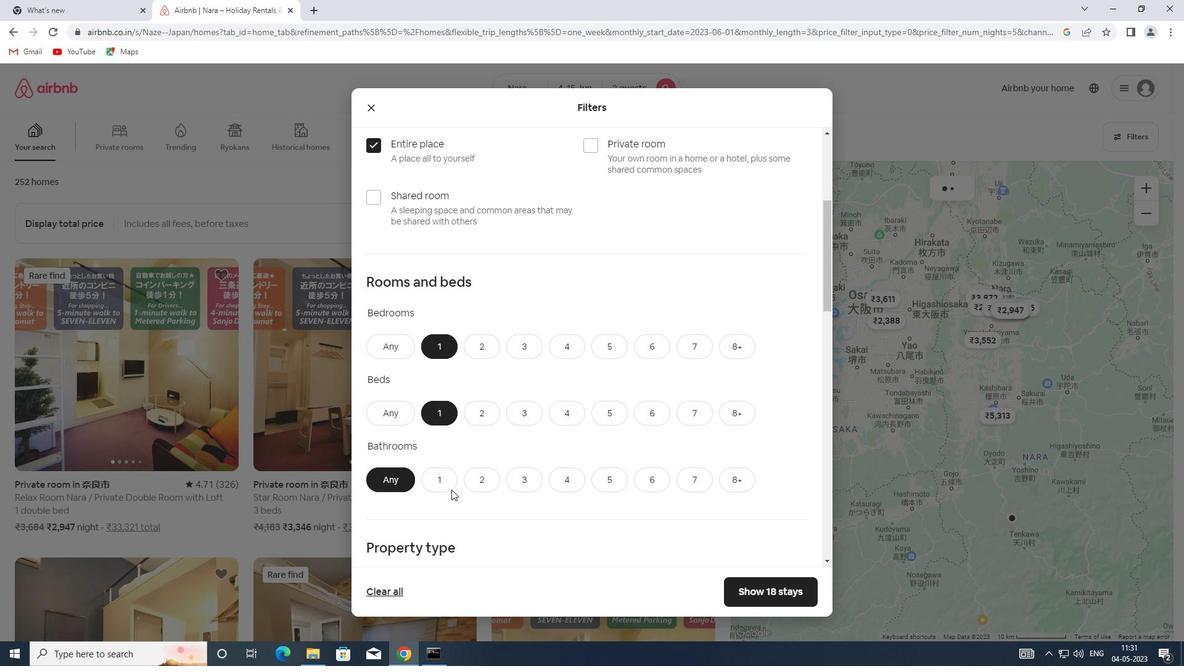 
Action: Mouse pressed left at (444, 481)
Screenshot: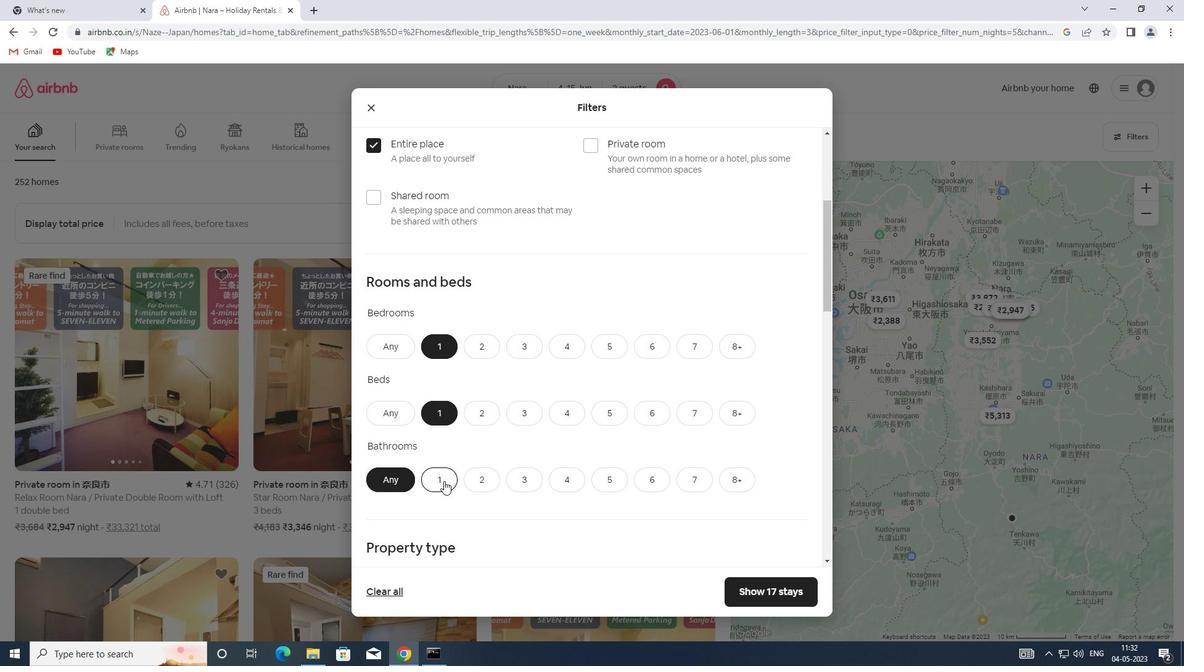 
Action: Mouse moved to (453, 456)
Screenshot: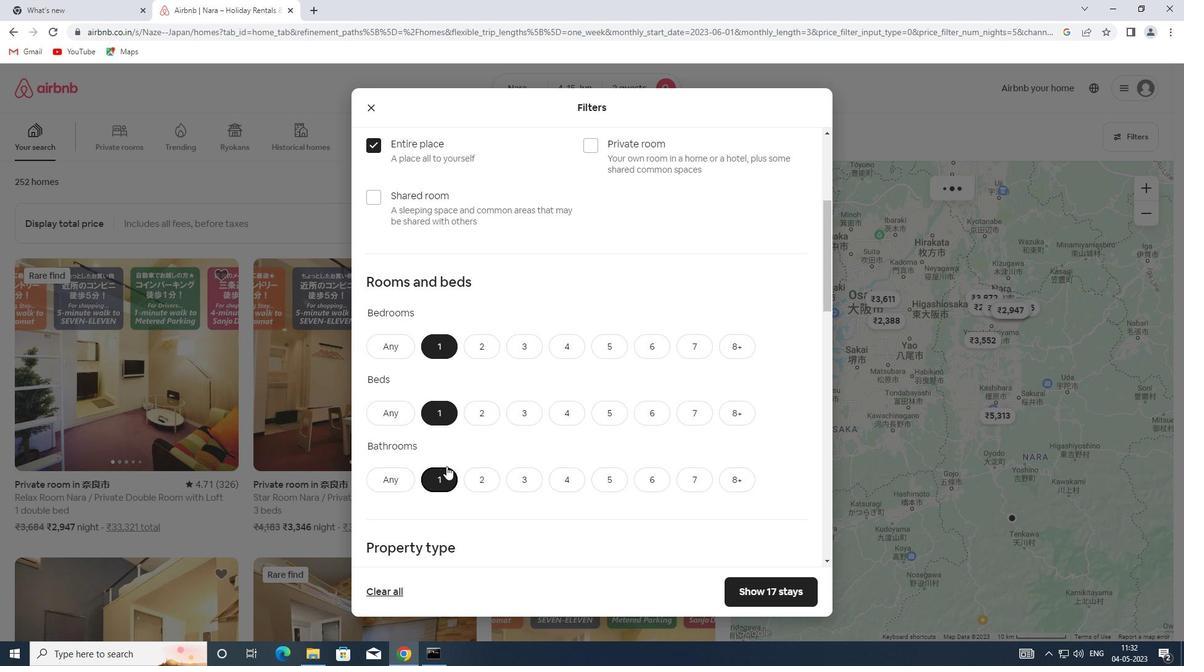 
Action: Mouse scrolled (453, 455) with delta (0, 0)
Screenshot: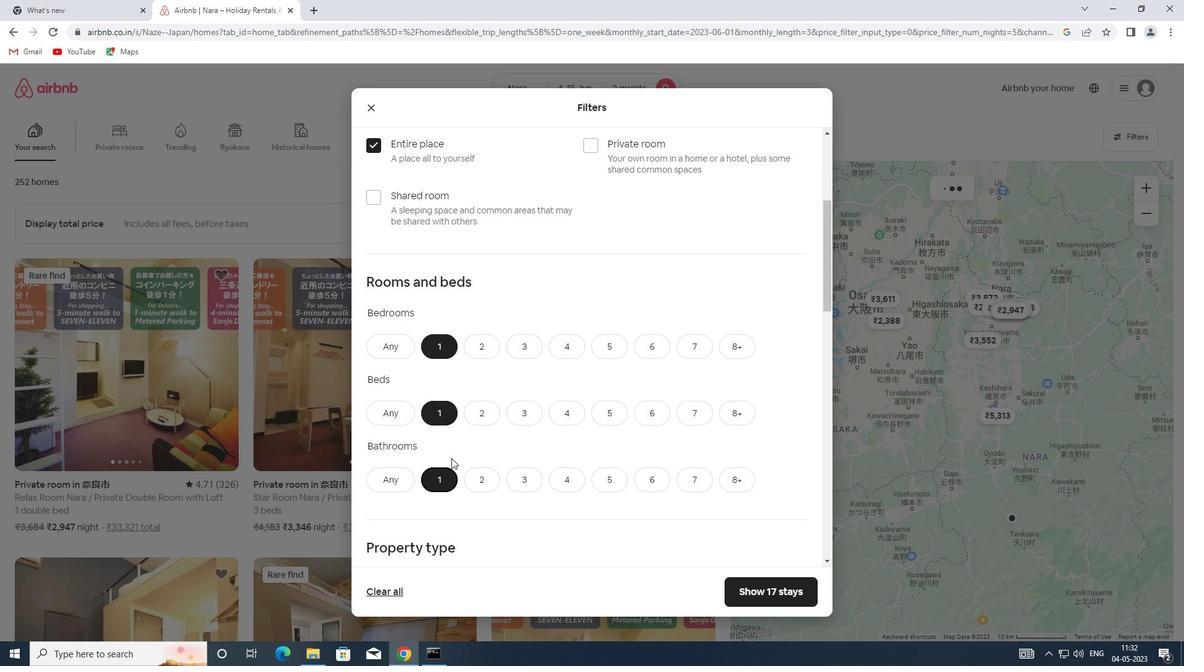 
Action: Mouse scrolled (453, 455) with delta (0, 0)
Screenshot: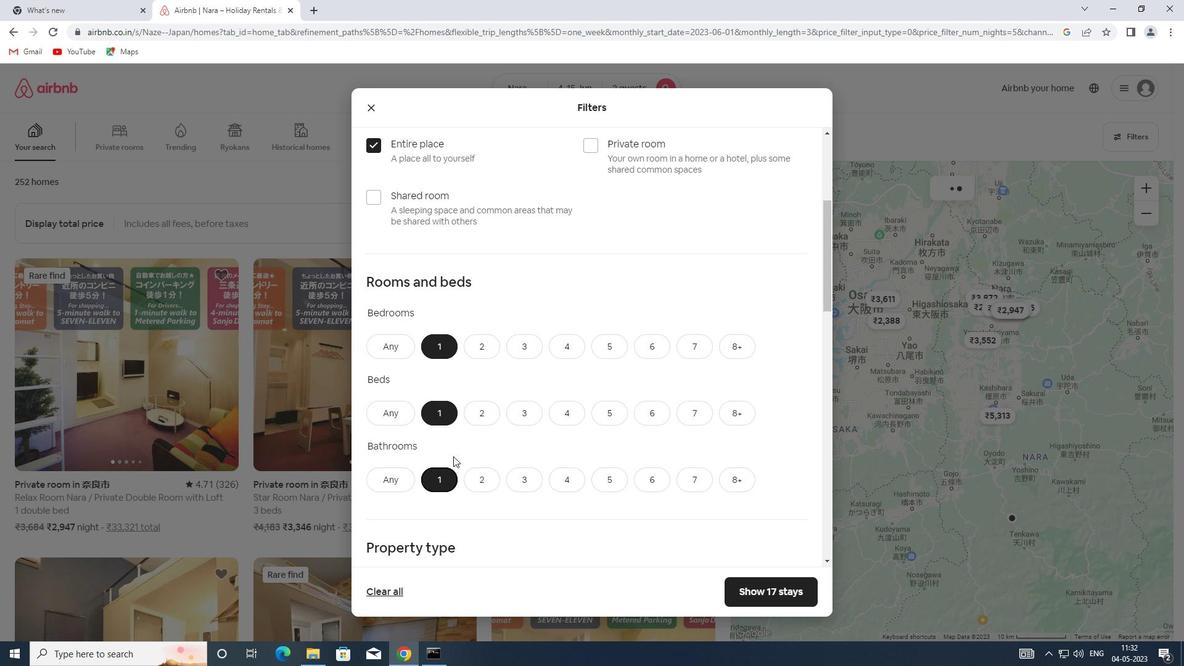 
Action: Mouse scrolled (453, 455) with delta (0, 0)
Screenshot: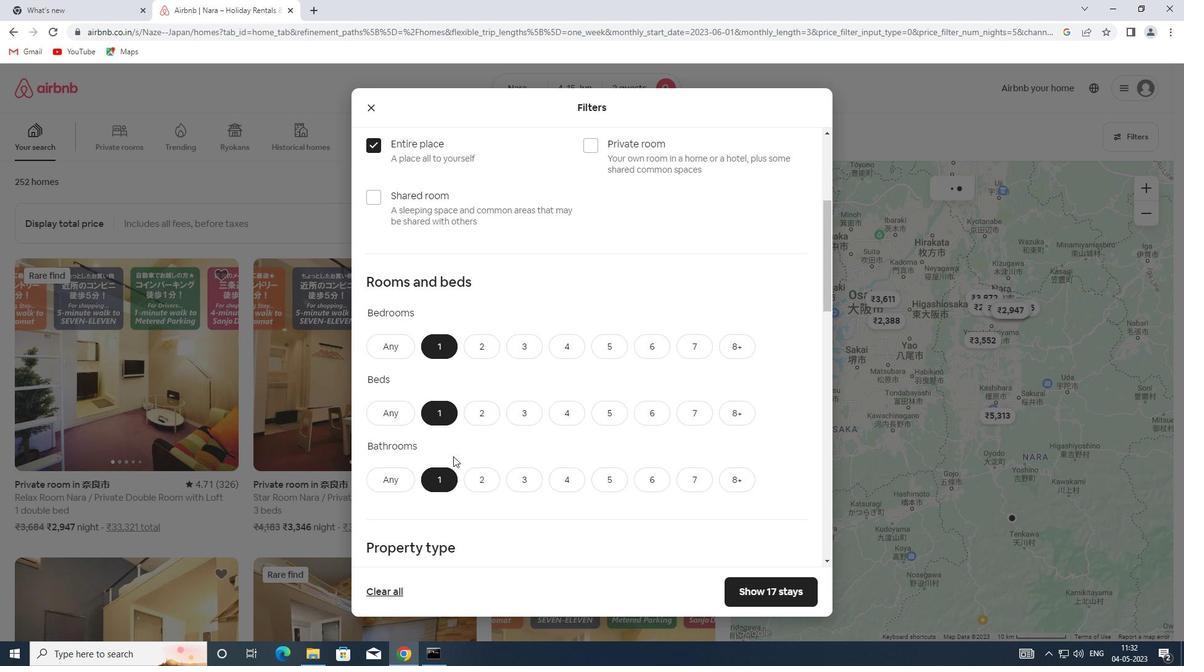 
Action: Mouse moved to (446, 422)
Screenshot: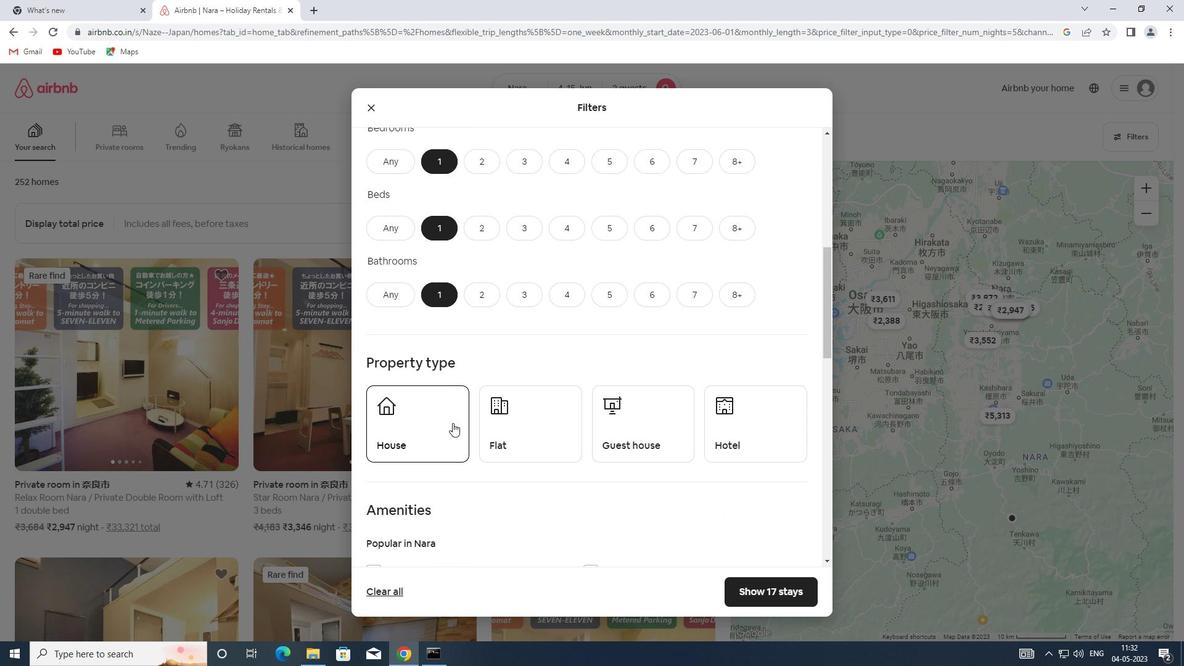 
Action: Mouse pressed left at (446, 422)
Screenshot: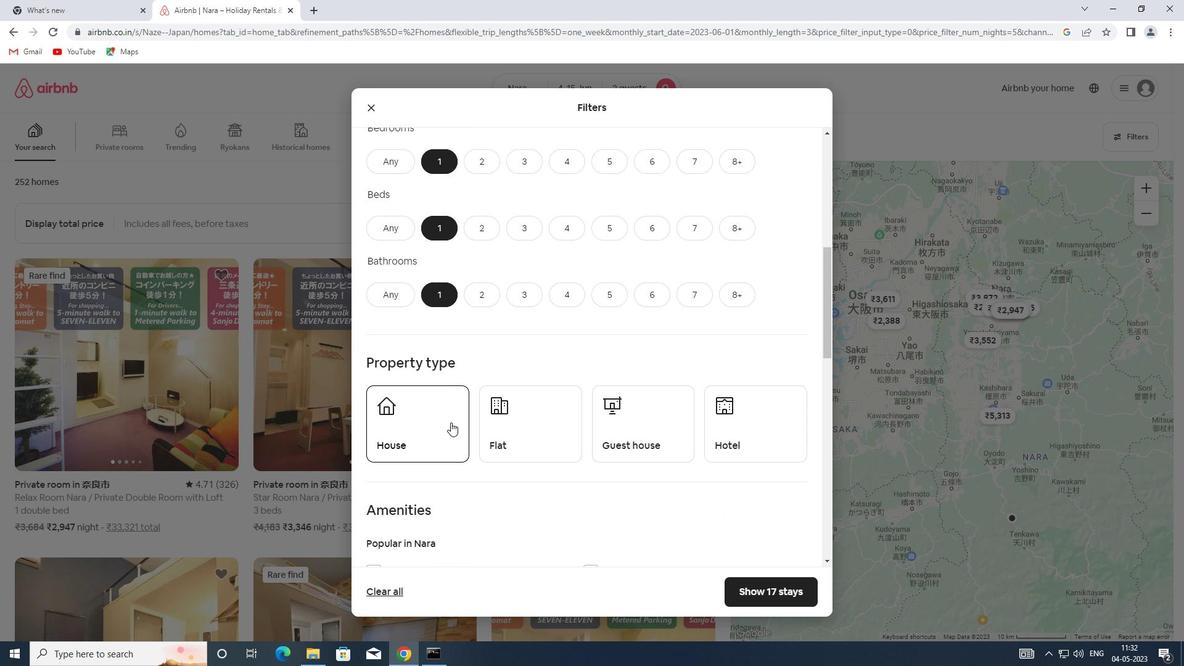 
Action: Mouse moved to (487, 426)
Screenshot: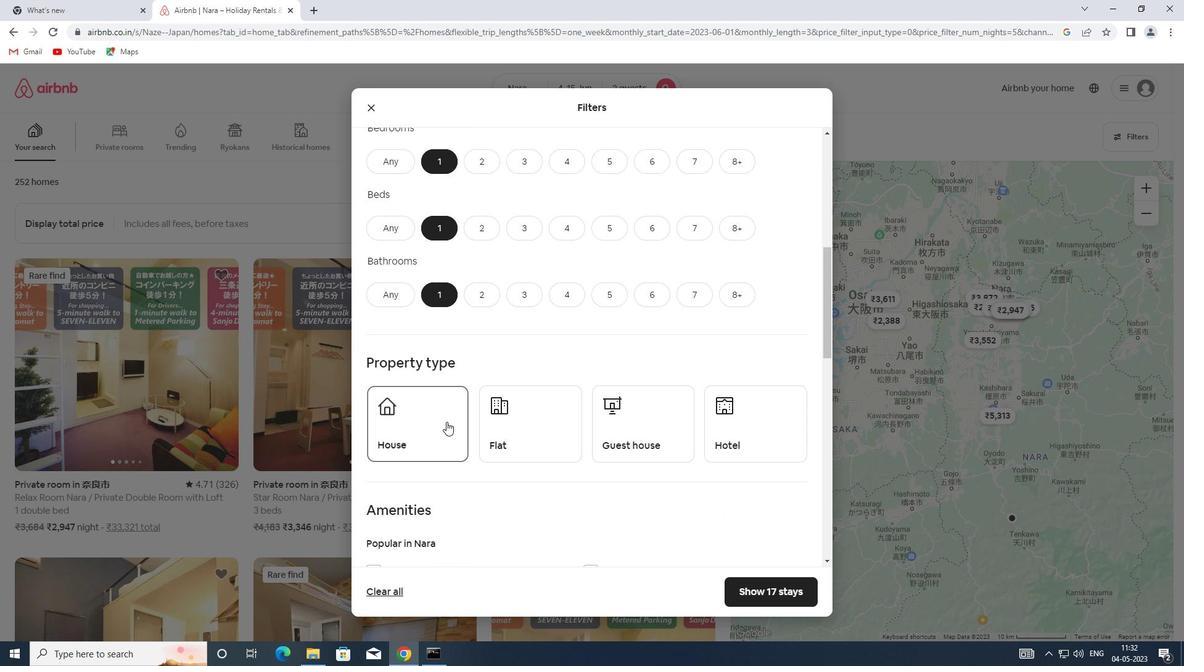 
Action: Mouse pressed left at (487, 426)
Screenshot: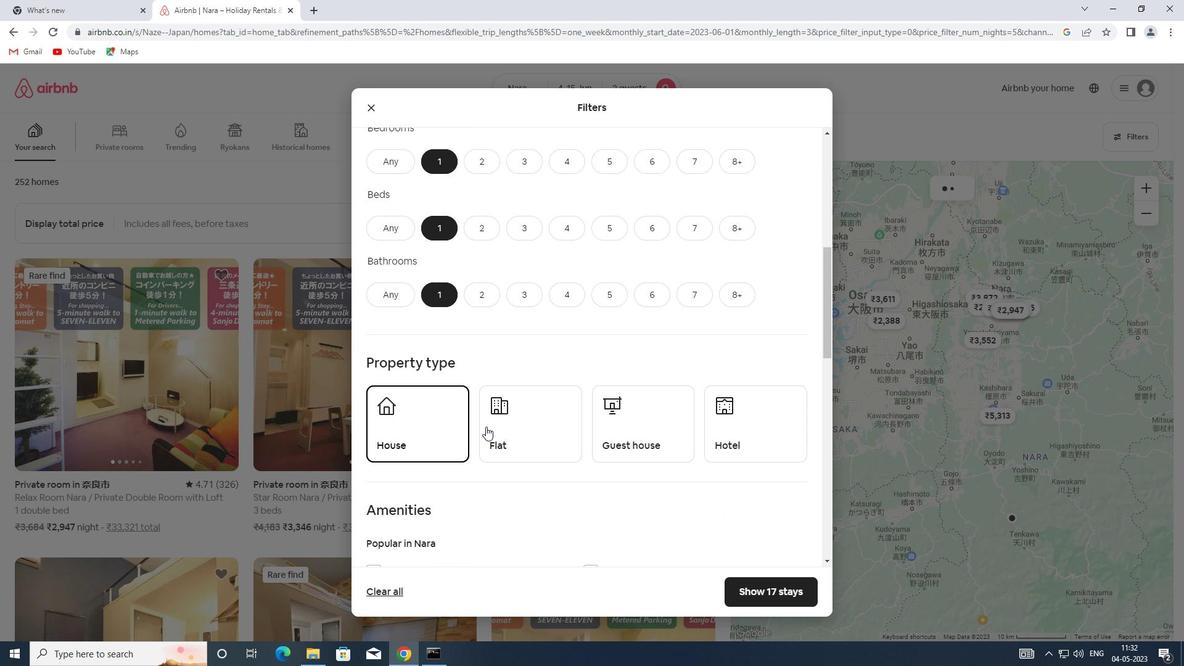 
Action: Mouse moved to (610, 434)
Screenshot: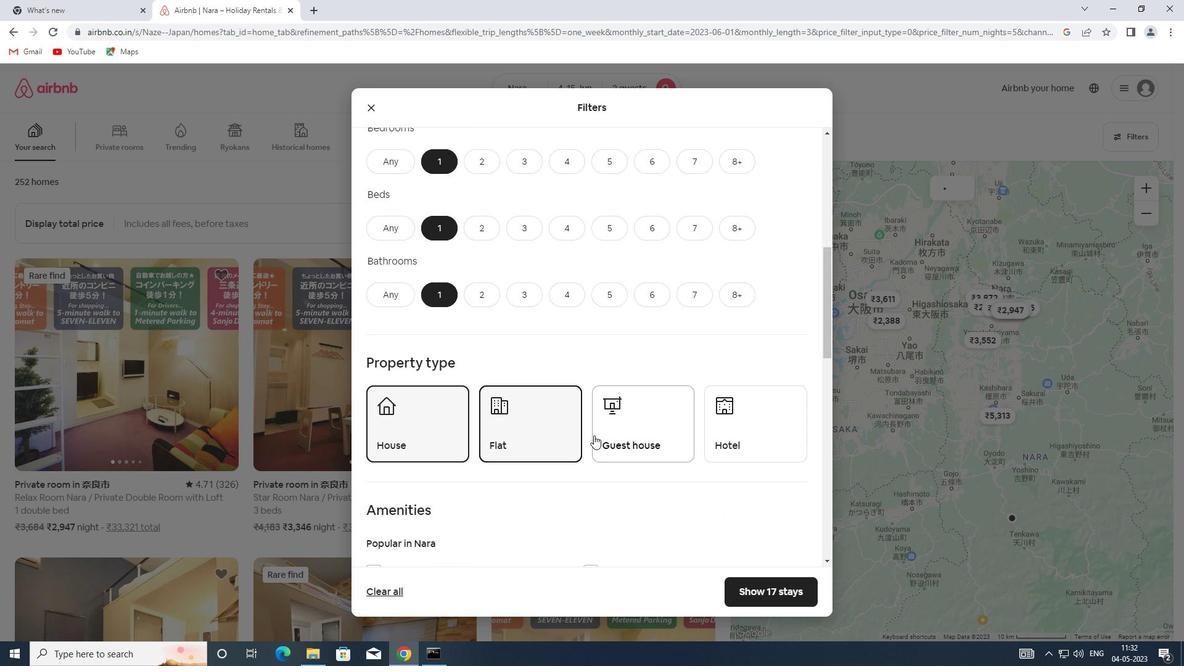 
Action: Mouse pressed left at (610, 434)
Screenshot: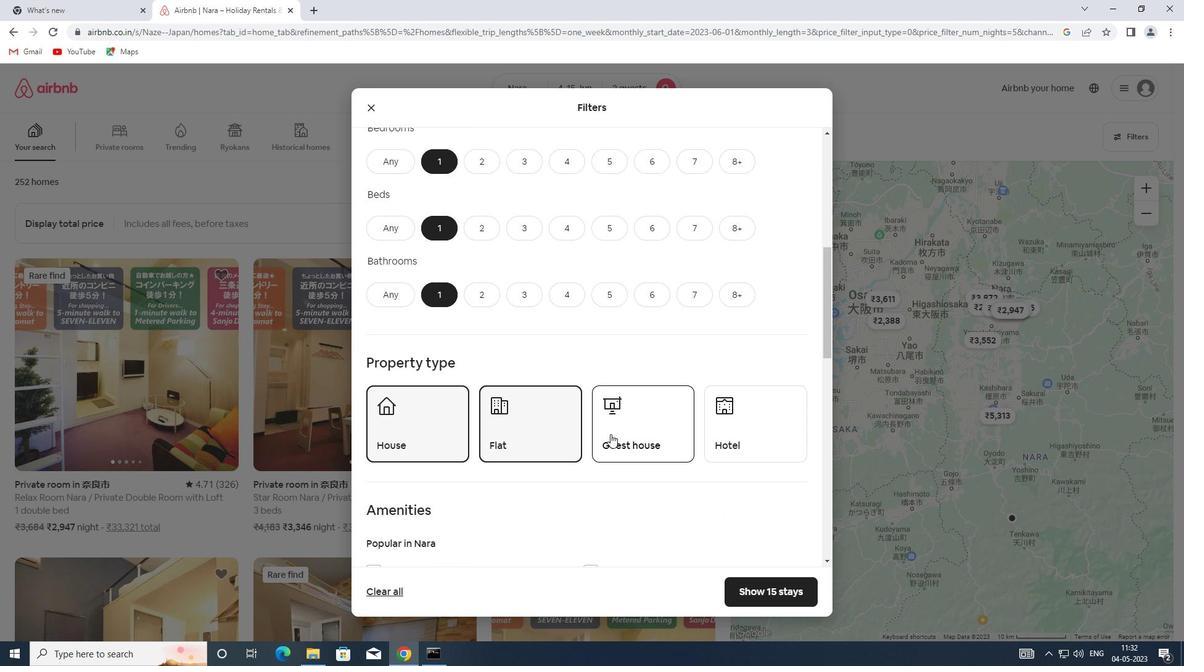 
Action: Mouse moved to (721, 436)
Screenshot: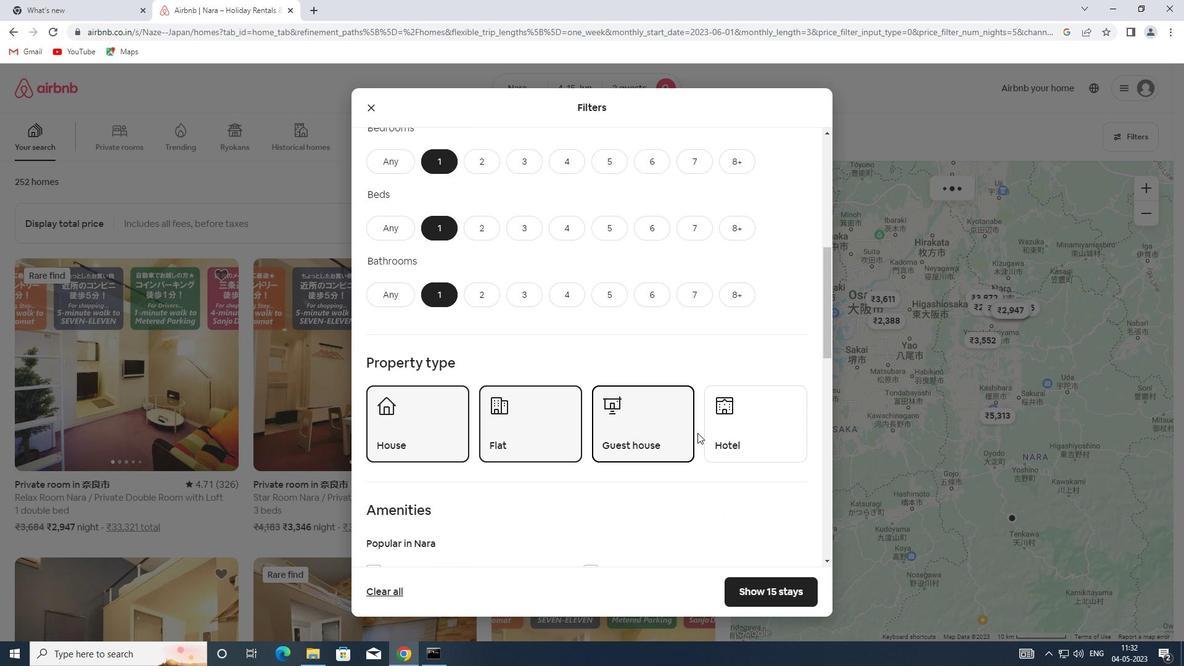 
Action: Mouse pressed left at (721, 436)
Screenshot: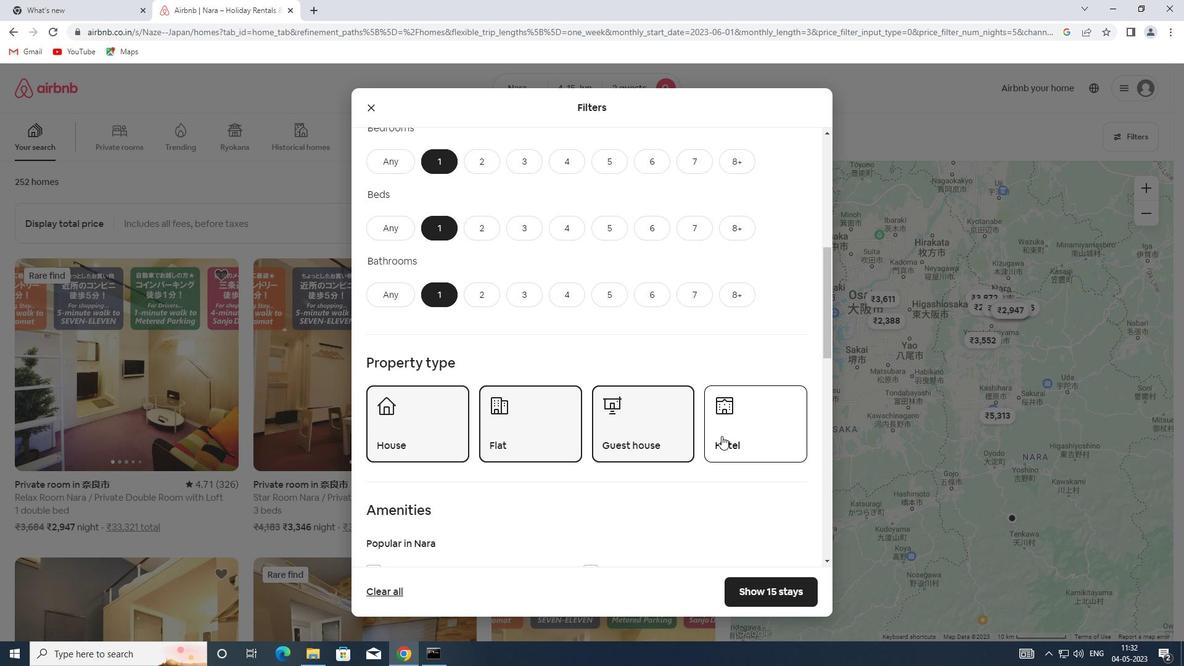
Action: Mouse moved to (684, 436)
Screenshot: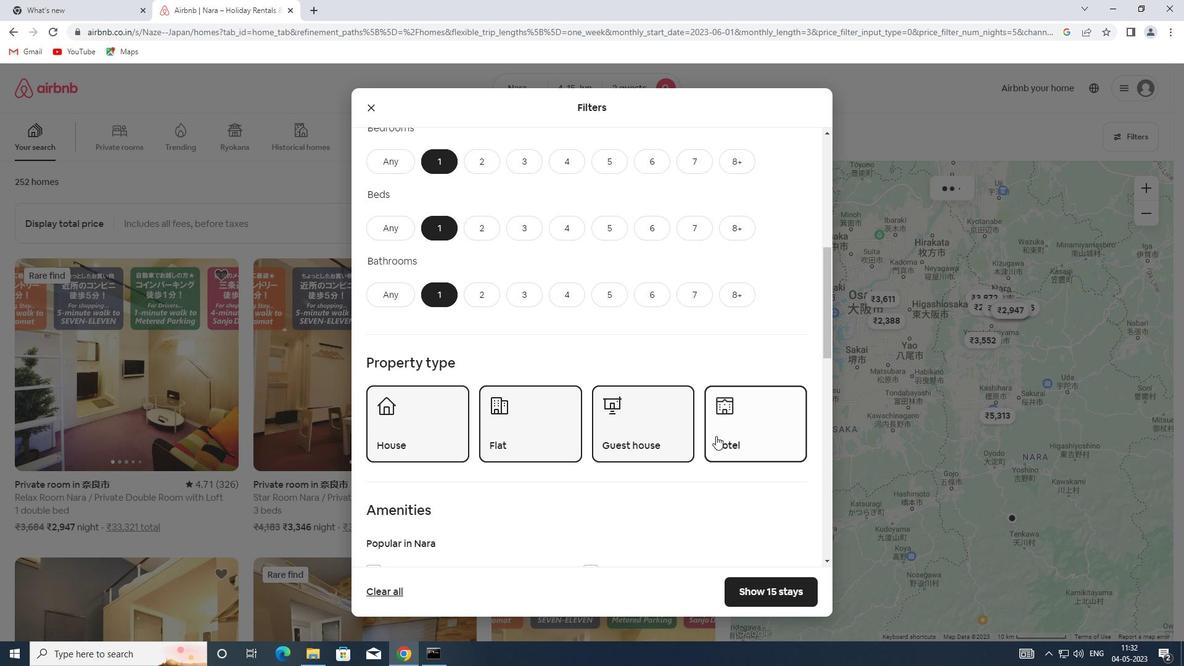 
Action: Mouse scrolled (684, 435) with delta (0, 0)
Screenshot: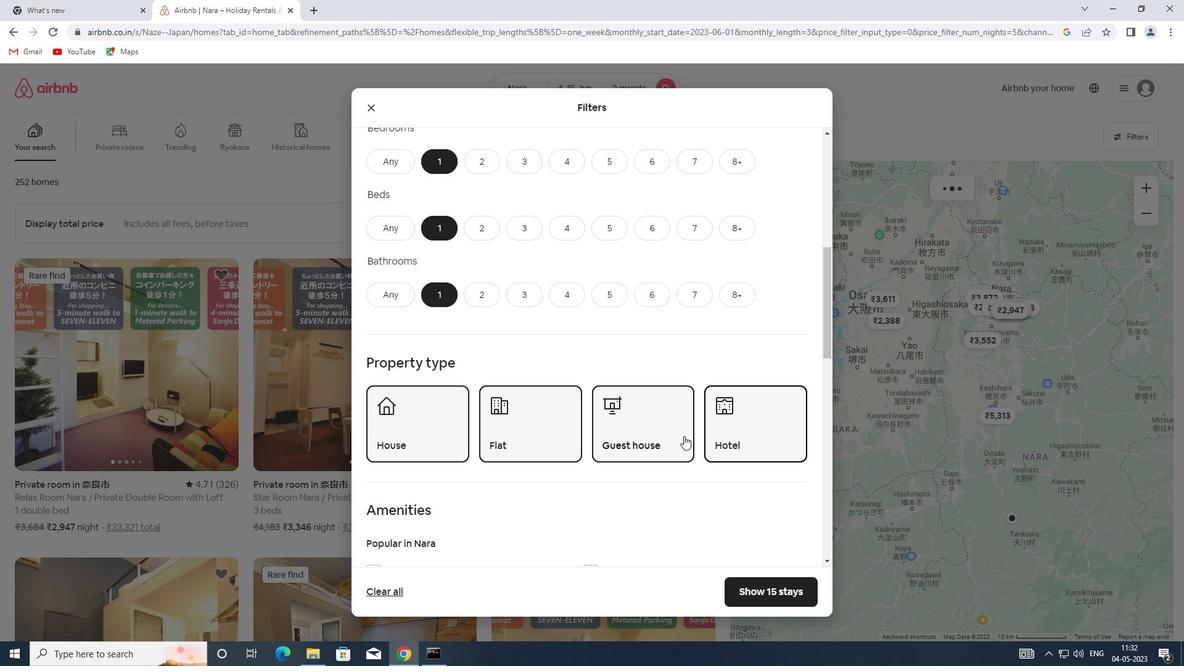 
Action: Mouse scrolled (684, 435) with delta (0, 0)
Screenshot: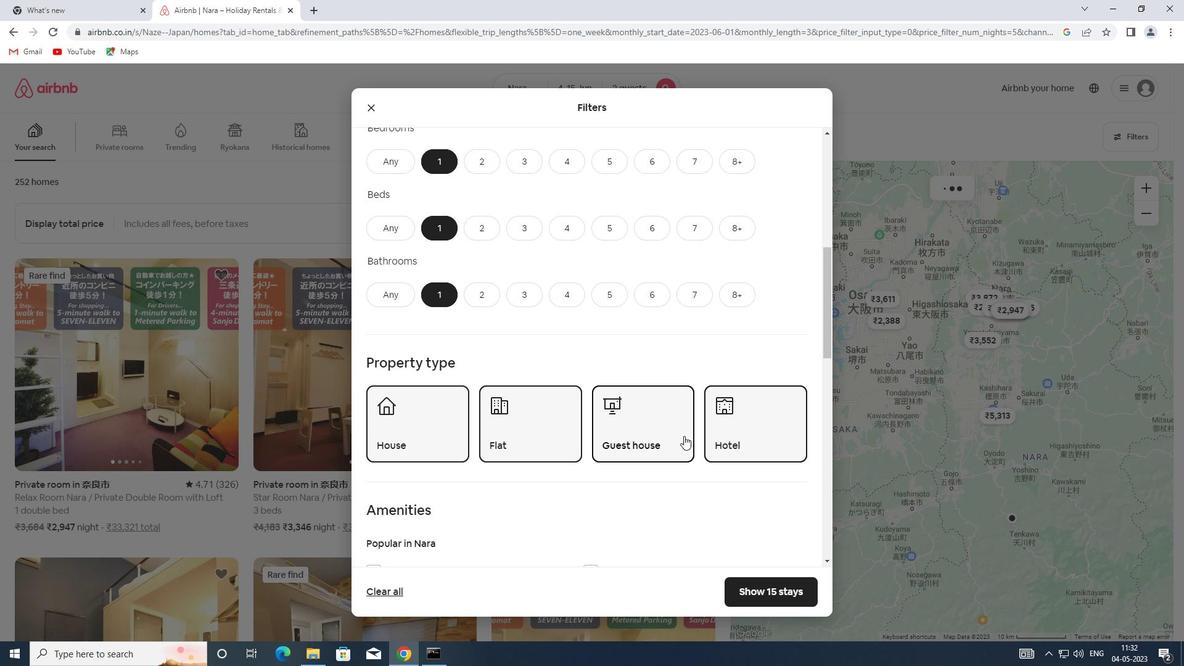 
Action: Mouse scrolled (684, 435) with delta (0, 0)
Screenshot: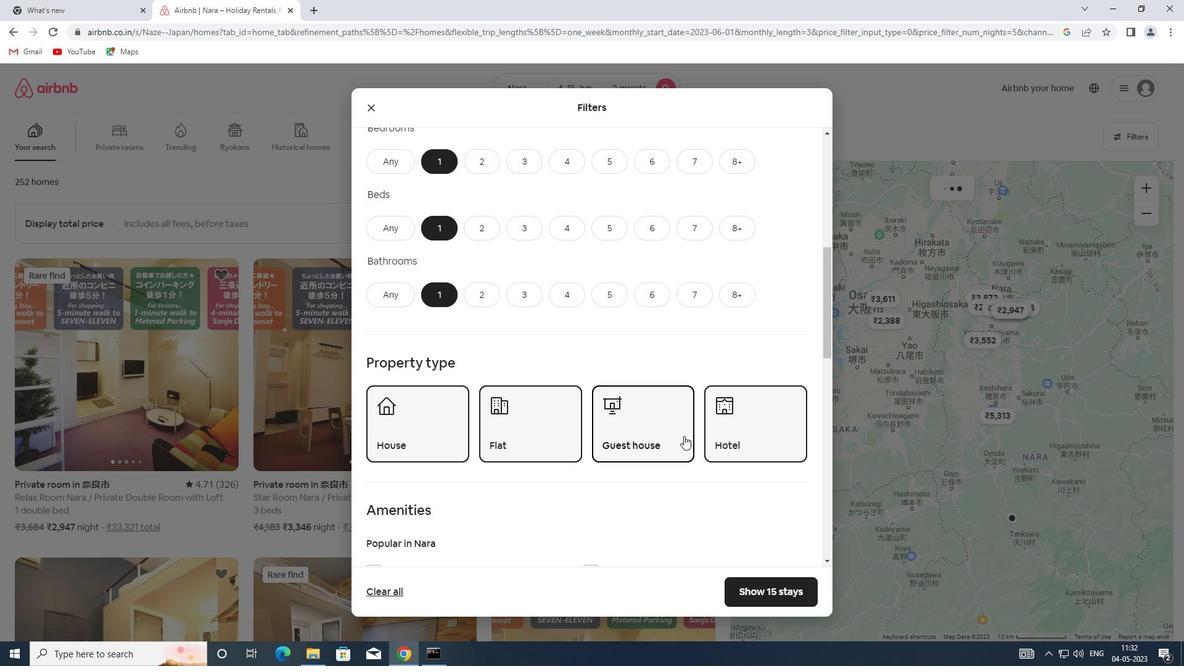 
Action: Mouse moved to (682, 434)
Screenshot: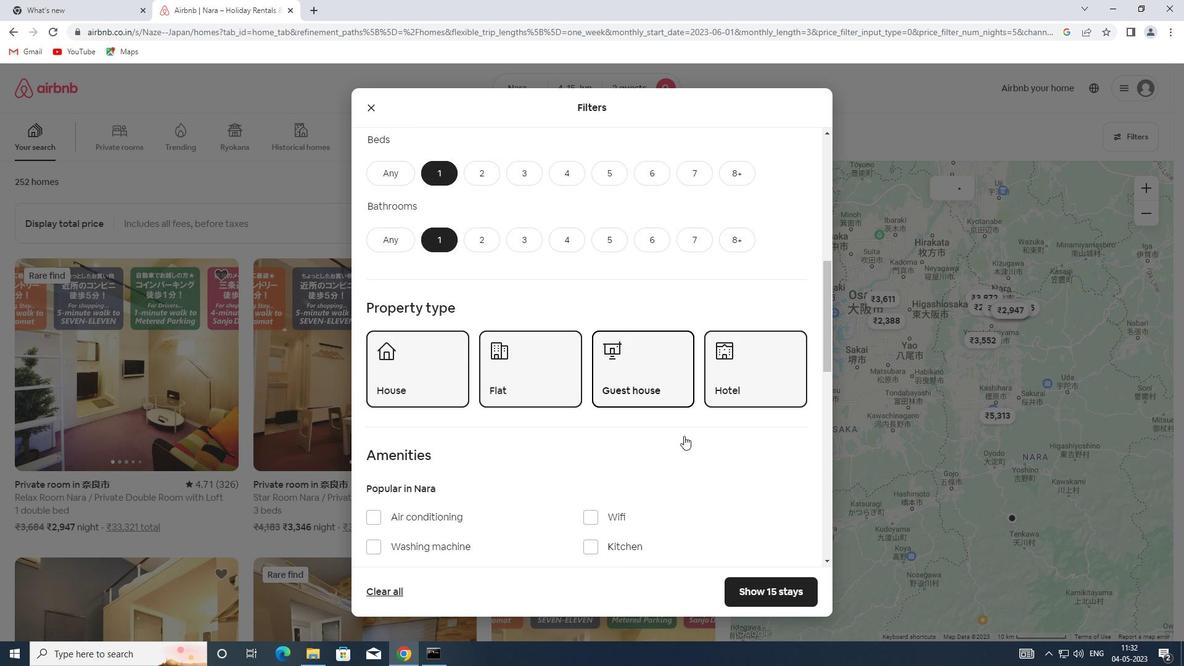 
Action: Mouse scrolled (682, 434) with delta (0, 0)
Screenshot: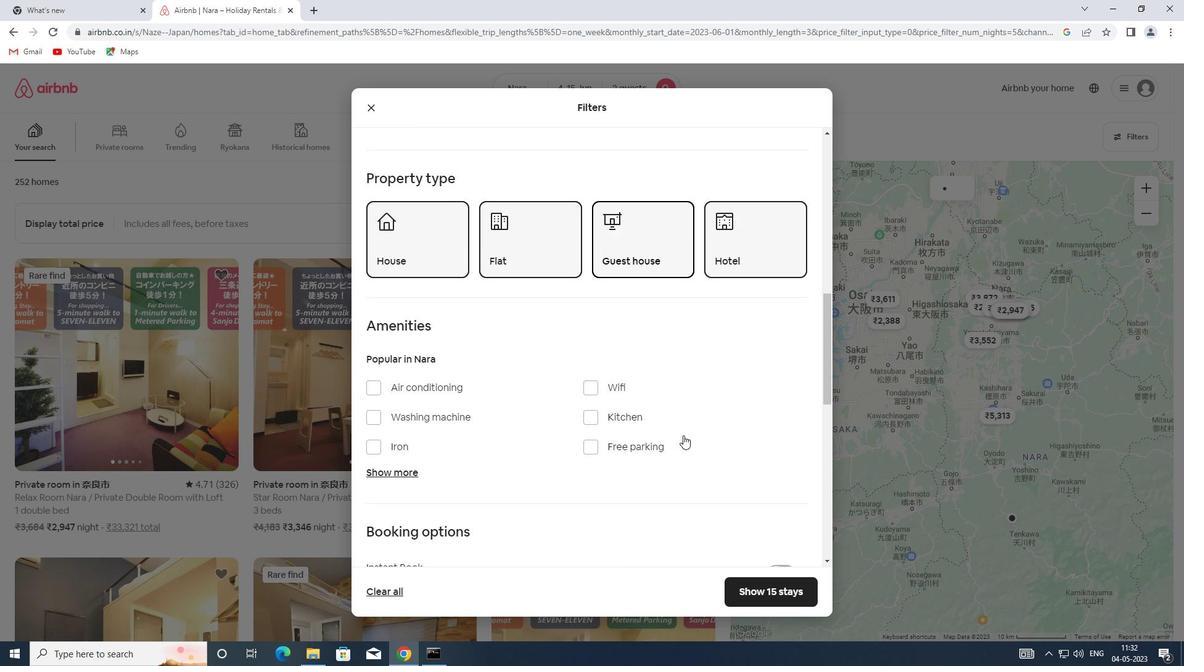
Action: Mouse scrolled (682, 434) with delta (0, 0)
Screenshot: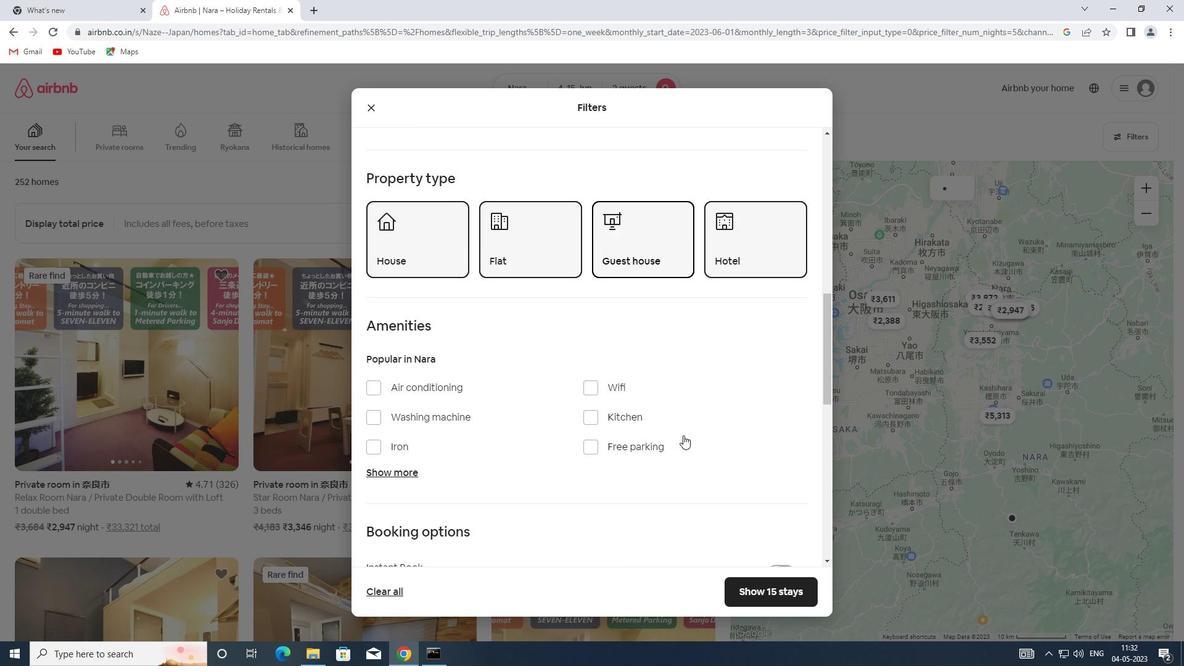 
Action: Mouse scrolled (682, 434) with delta (0, 0)
Screenshot: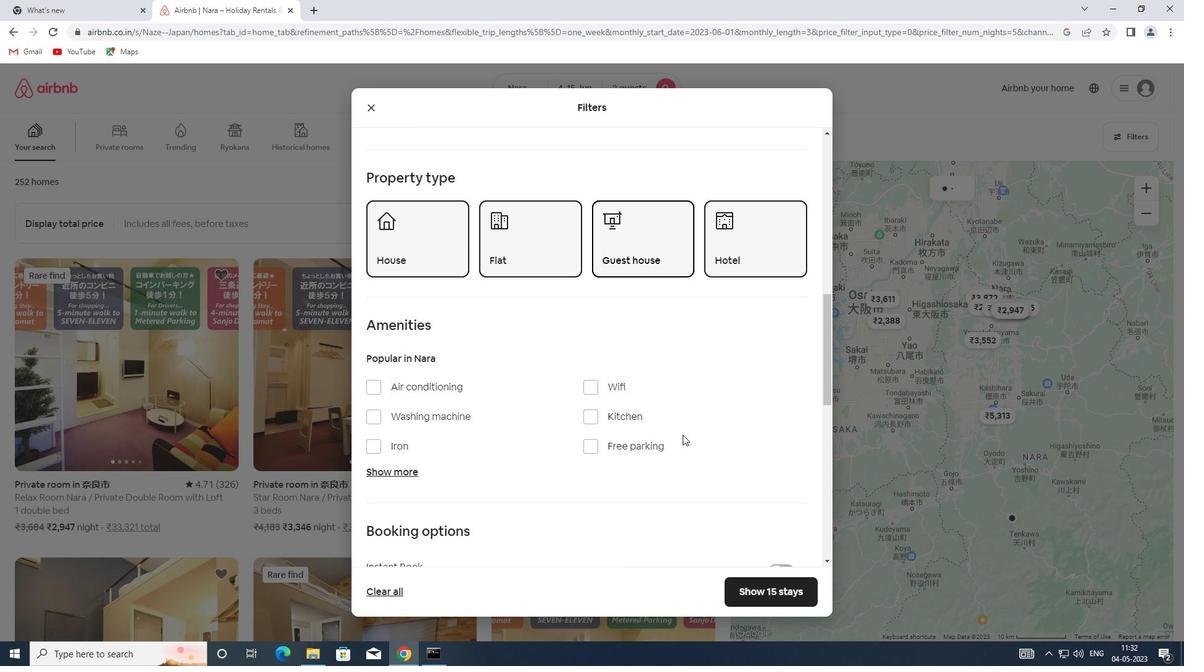 
Action: Mouse moved to (773, 426)
Screenshot: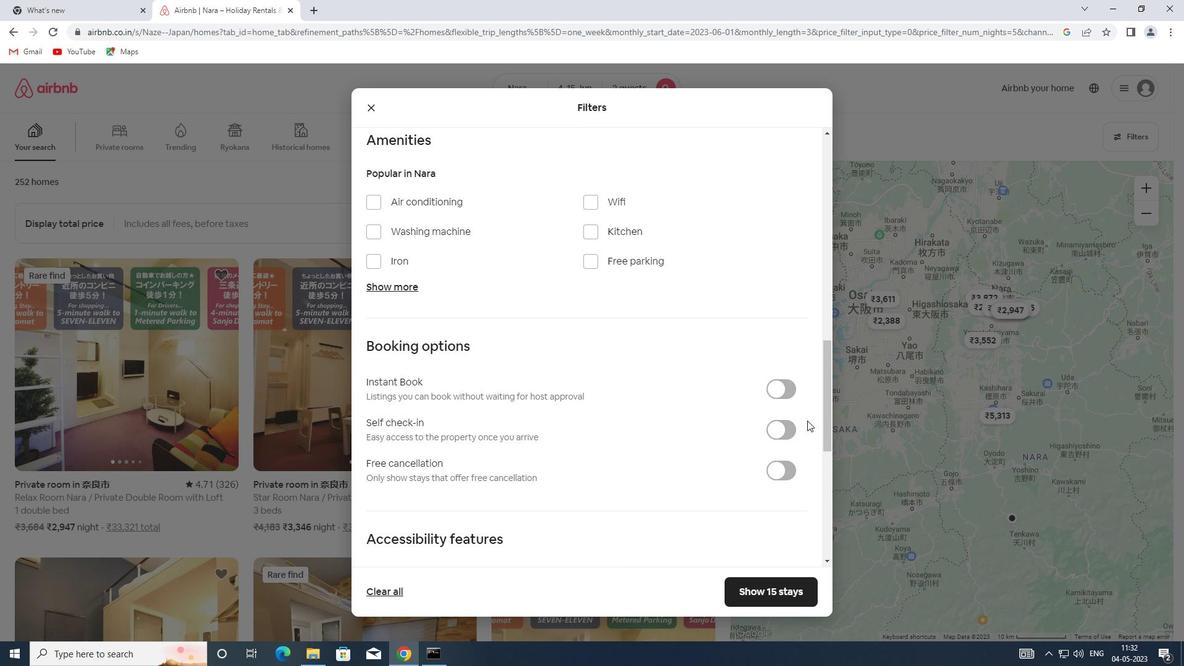 
Action: Mouse pressed left at (773, 426)
Screenshot: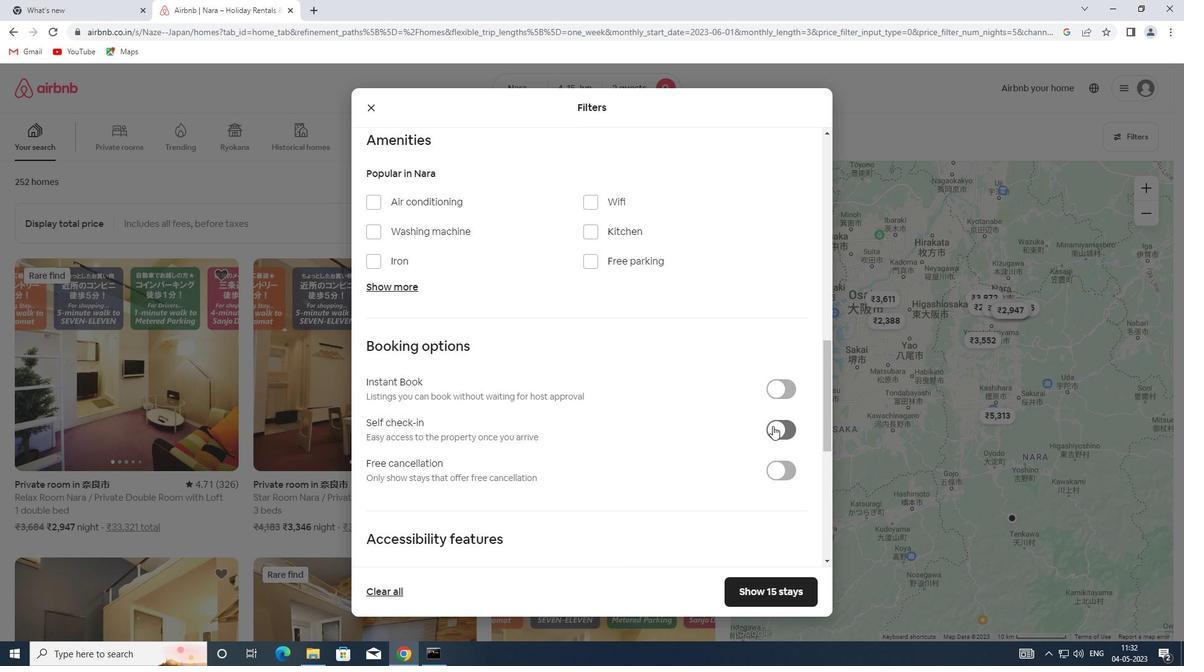 
Action: Mouse moved to (486, 418)
Screenshot: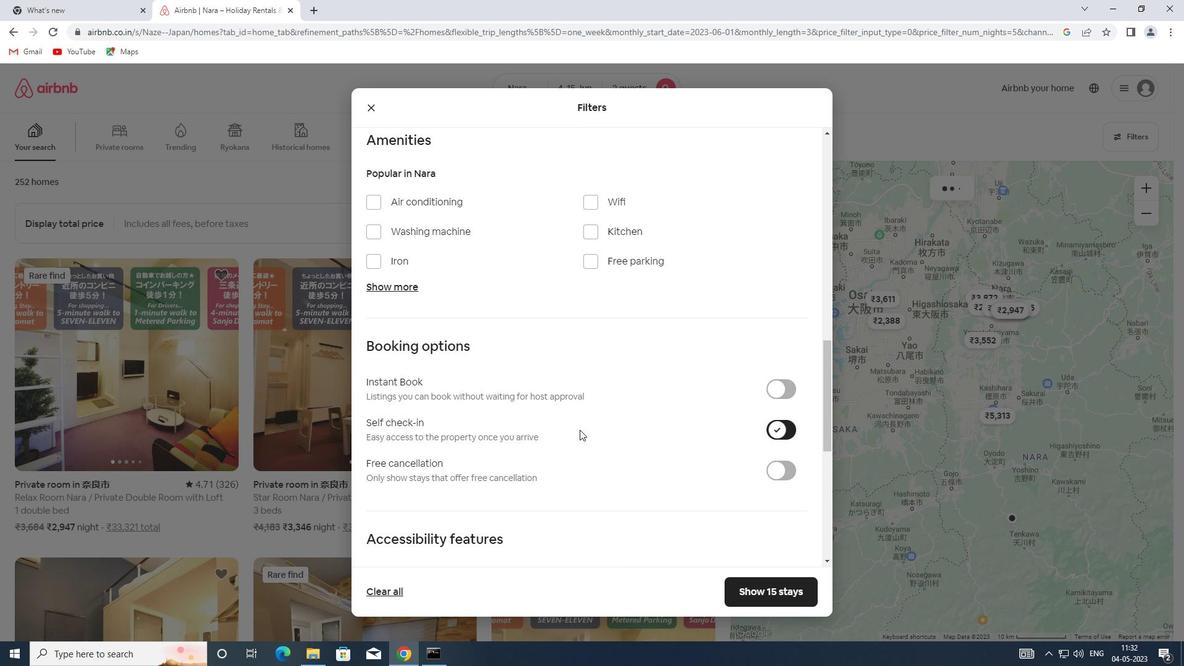 
Action: Mouse scrolled (486, 417) with delta (0, 0)
Screenshot: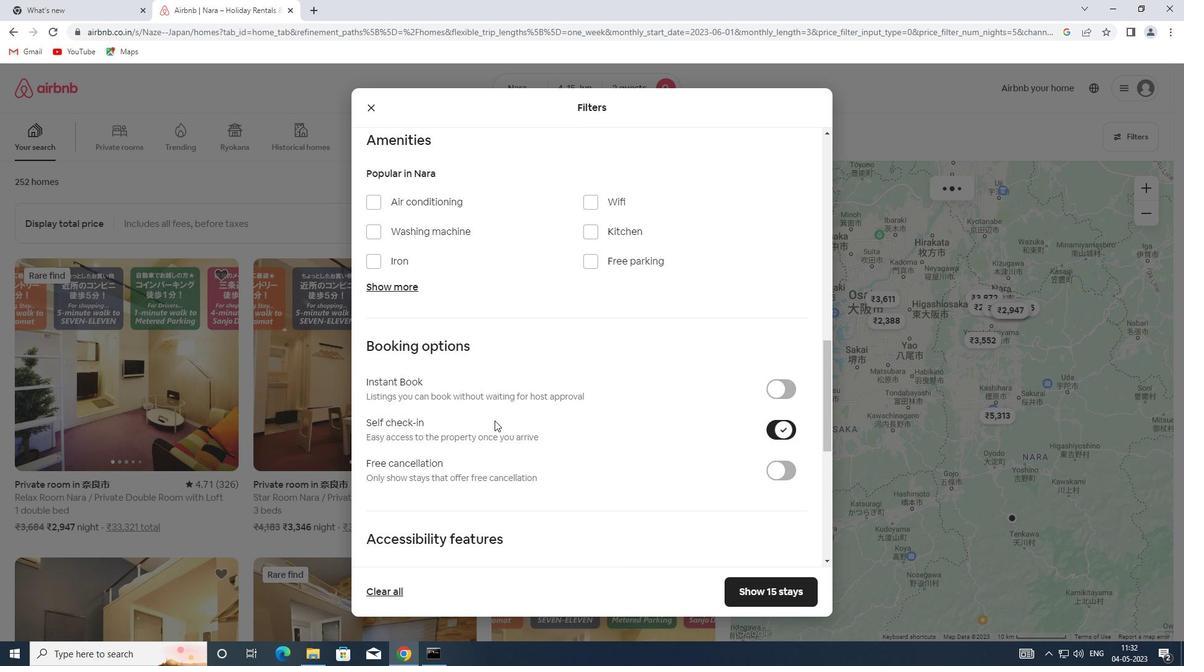 
Action: Mouse scrolled (486, 417) with delta (0, 0)
Screenshot: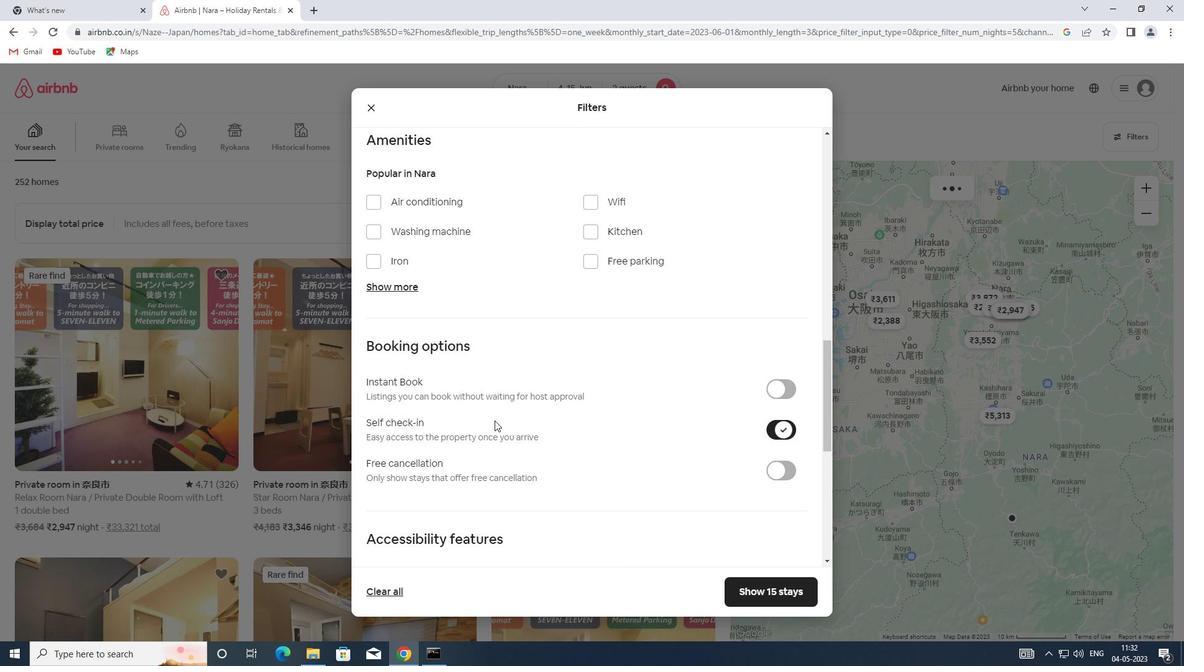 
Action: Mouse scrolled (486, 417) with delta (0, 0)
Screenshot: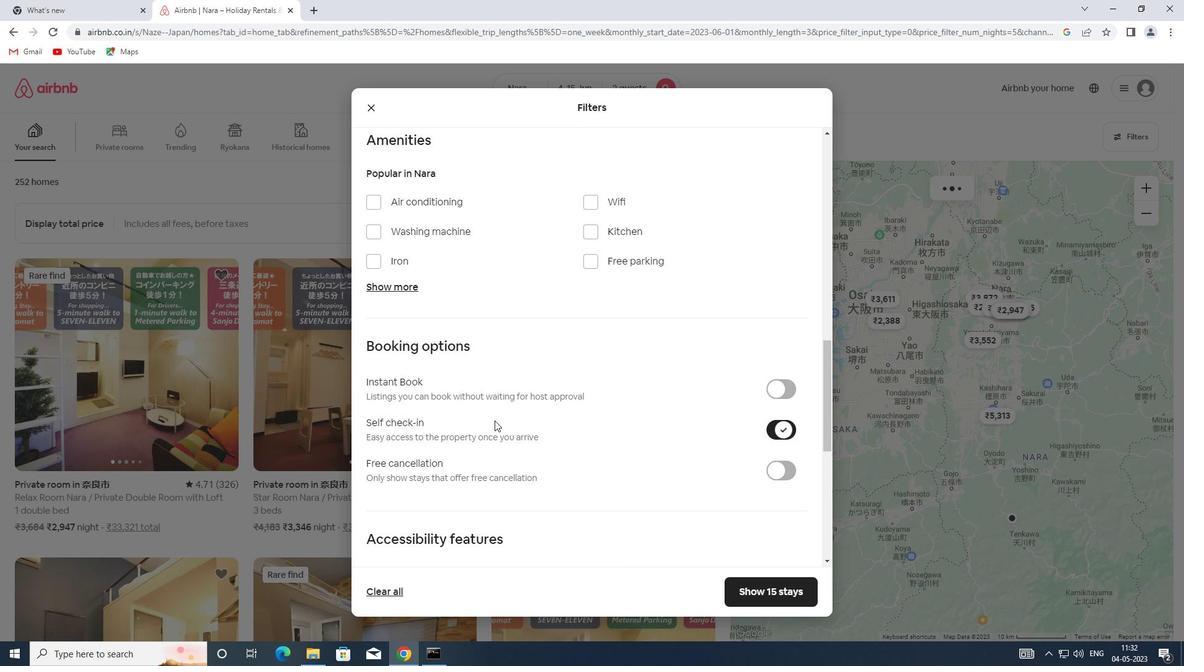 
Action: Mouse scrolled (486, 417) with delta (0, 0)
Screenshot: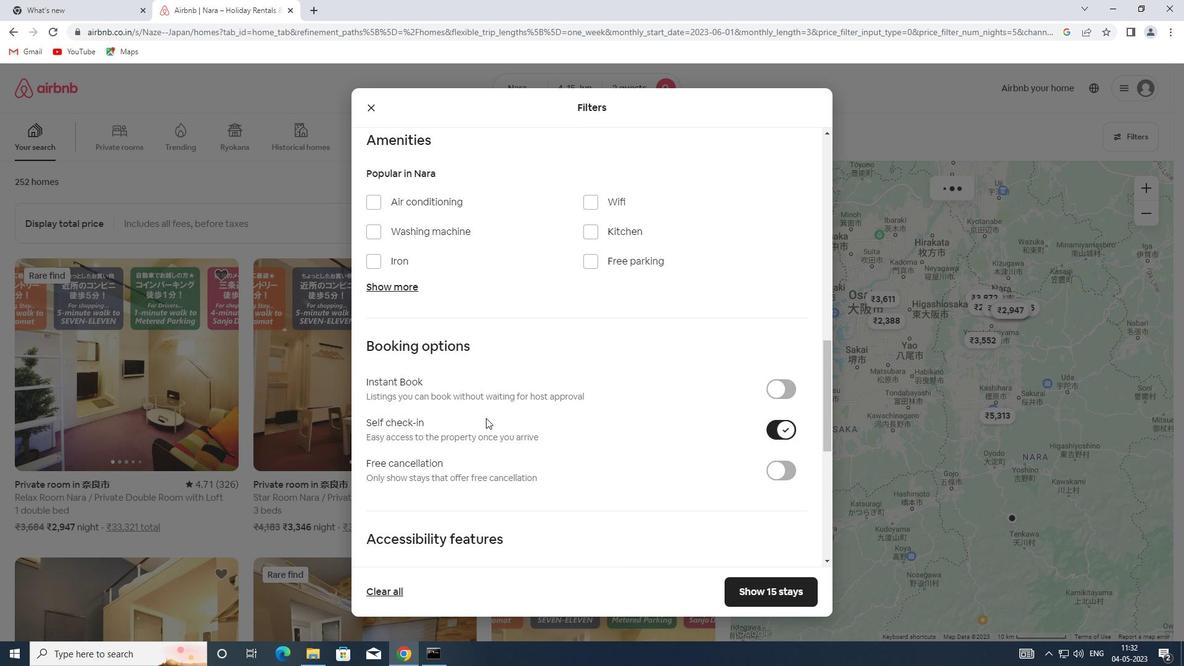 
Action: Mouse scrolled (486, 417) with delta (0, 0)
Screenshot: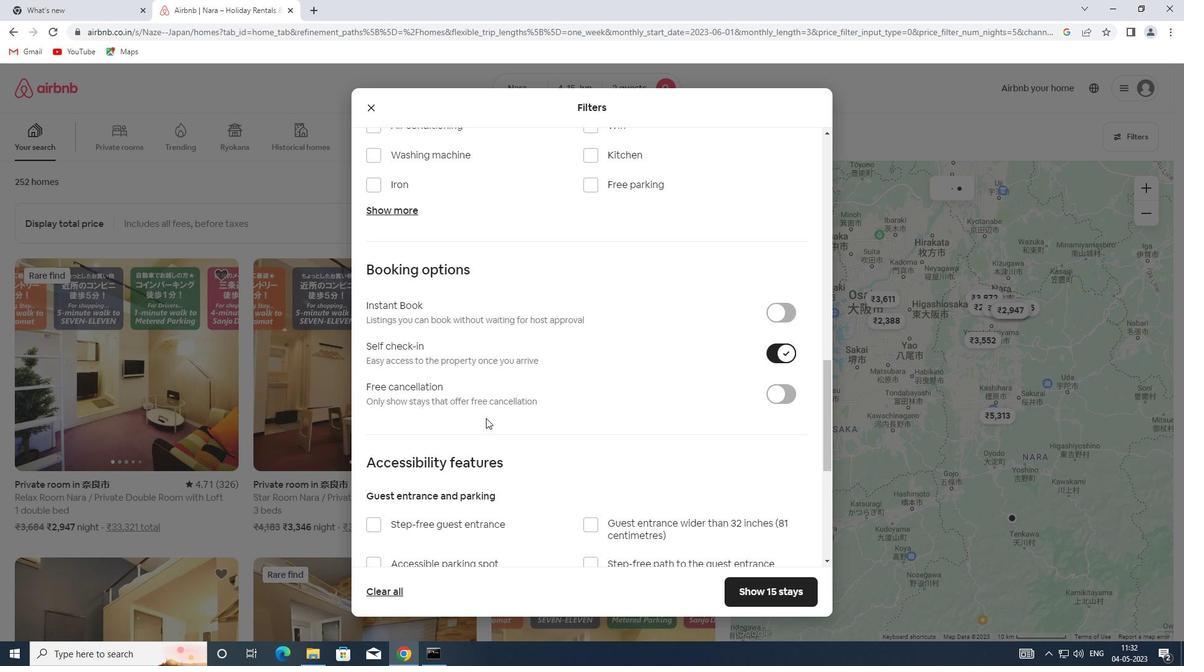 
Action: Mouse scrolled (486, 417) with delta (0, 0)
Screenshot: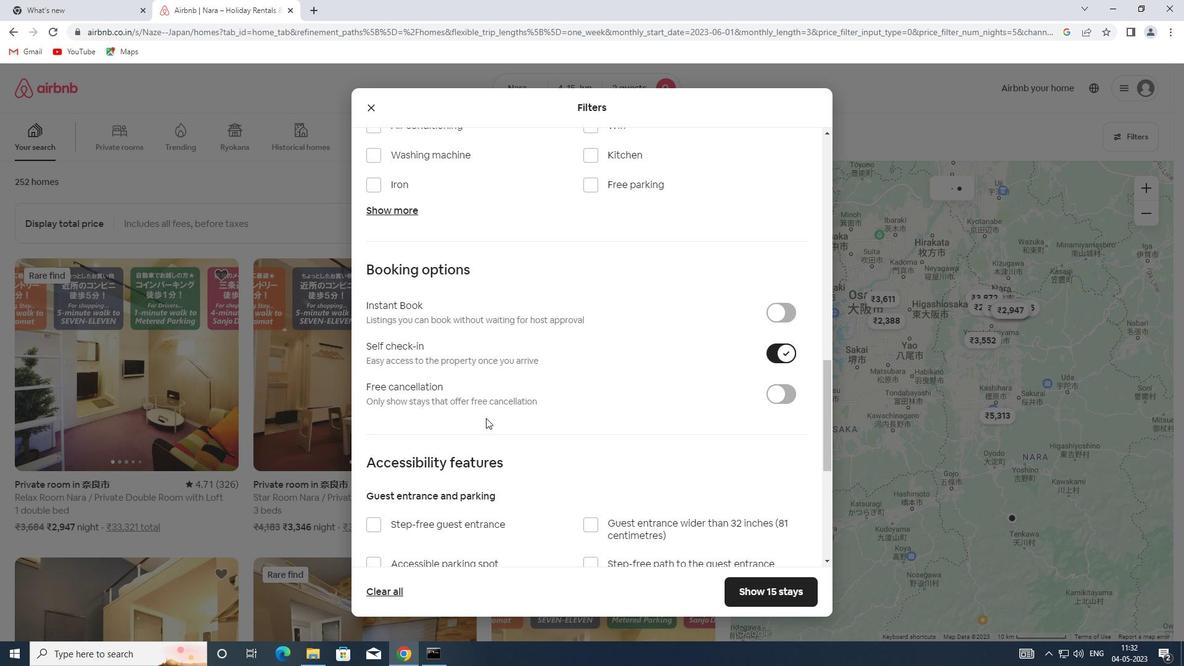 
Action: Mouse scrolled (486, 417) with delta (0, 0)
Screenshot: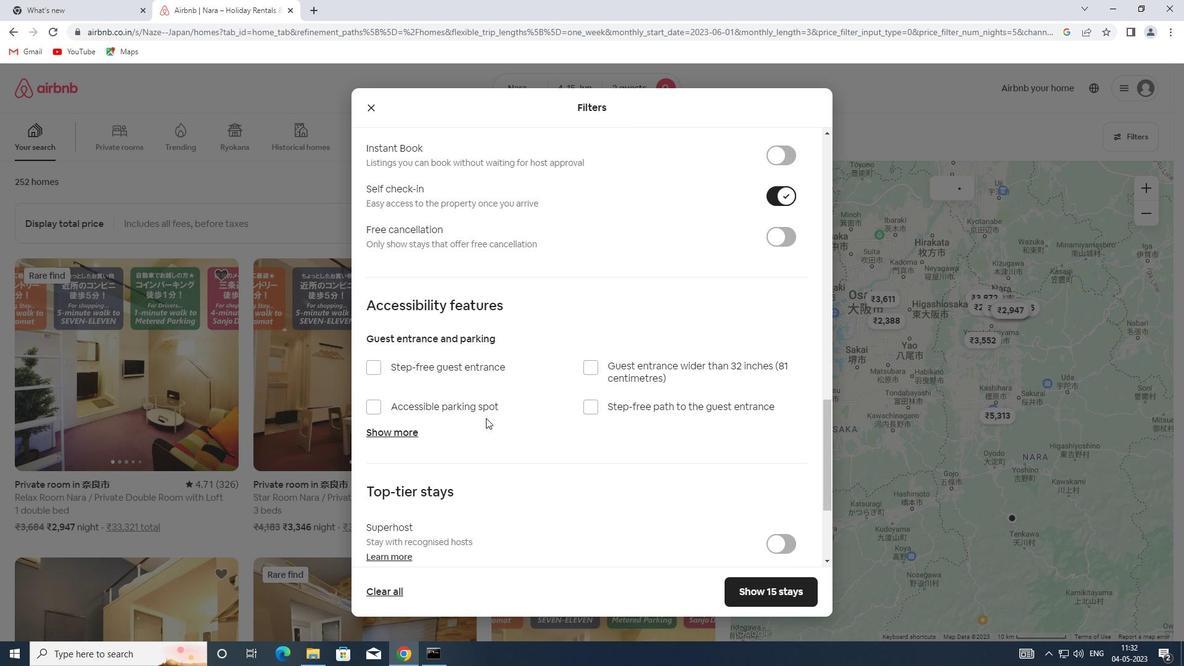 
Action: Mouse moved to (378, 478)
Screenshot: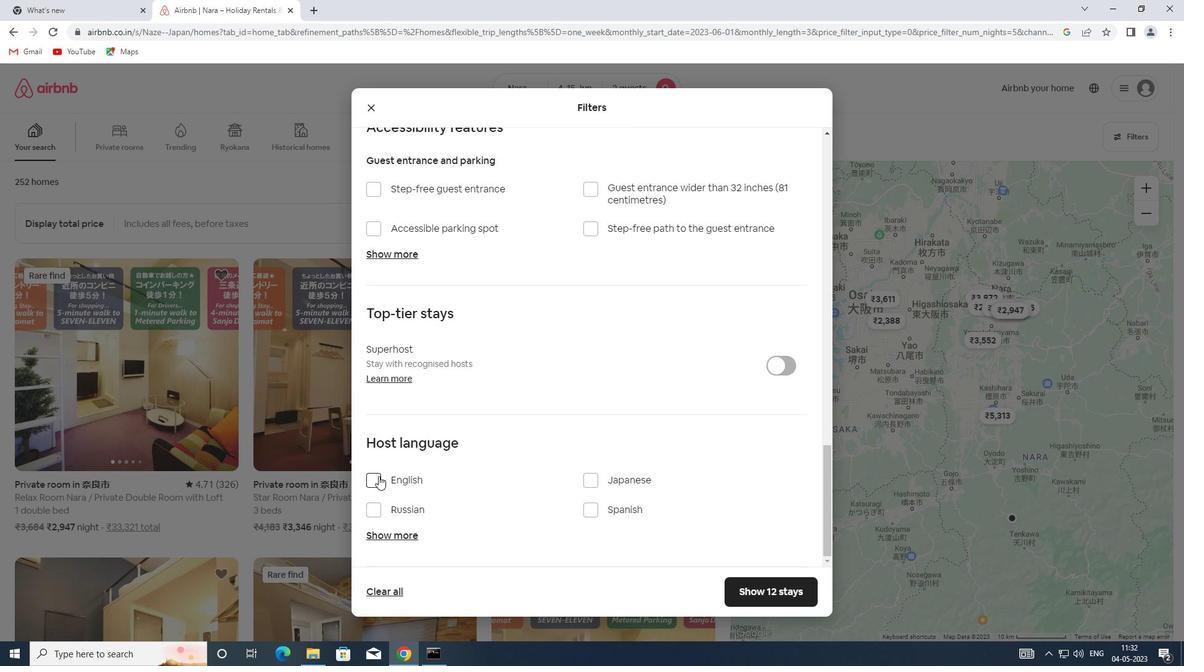 
Action: Mouse pressed left at (378, 478)
Screenshot: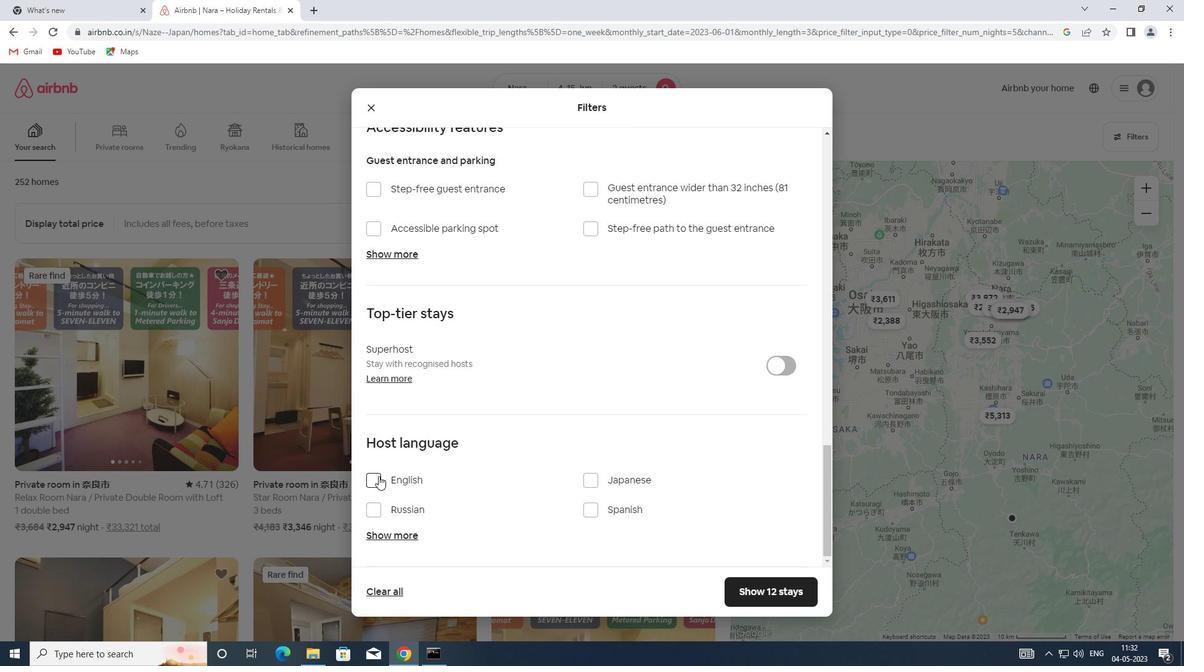 
Action: Mouse moved to (744, 594)
Screenshot: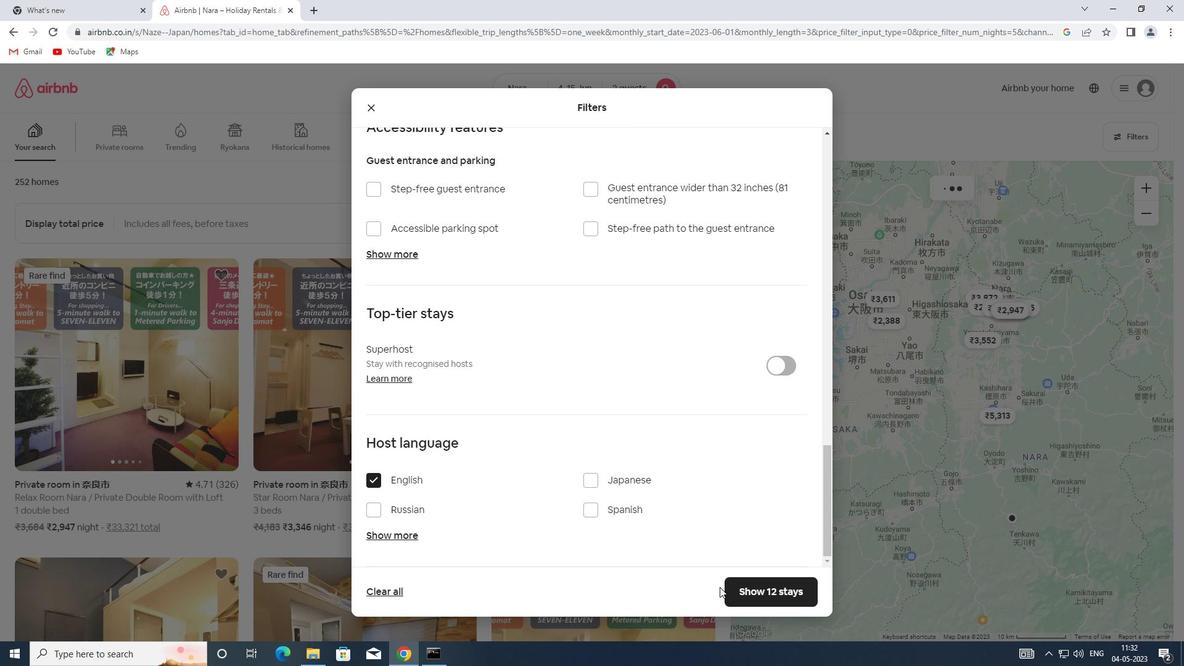
Action: Mouse pressed left at (744, 594)
Screenshot: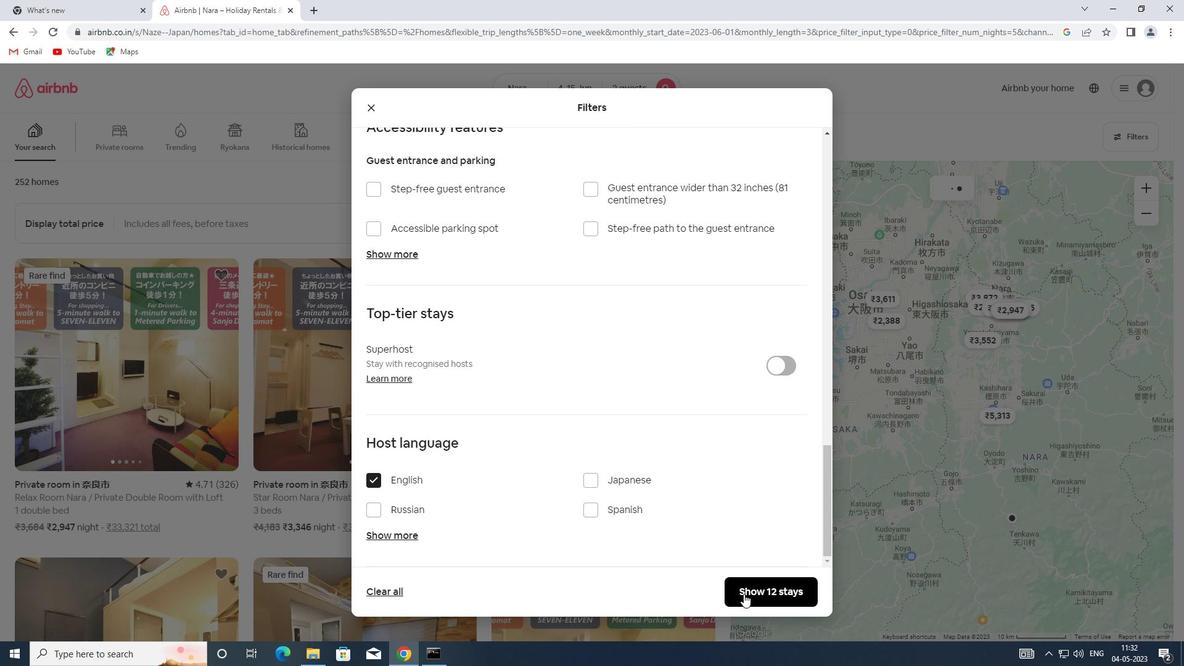 
Action: Mouse moved to (745, 593)
Screenshot: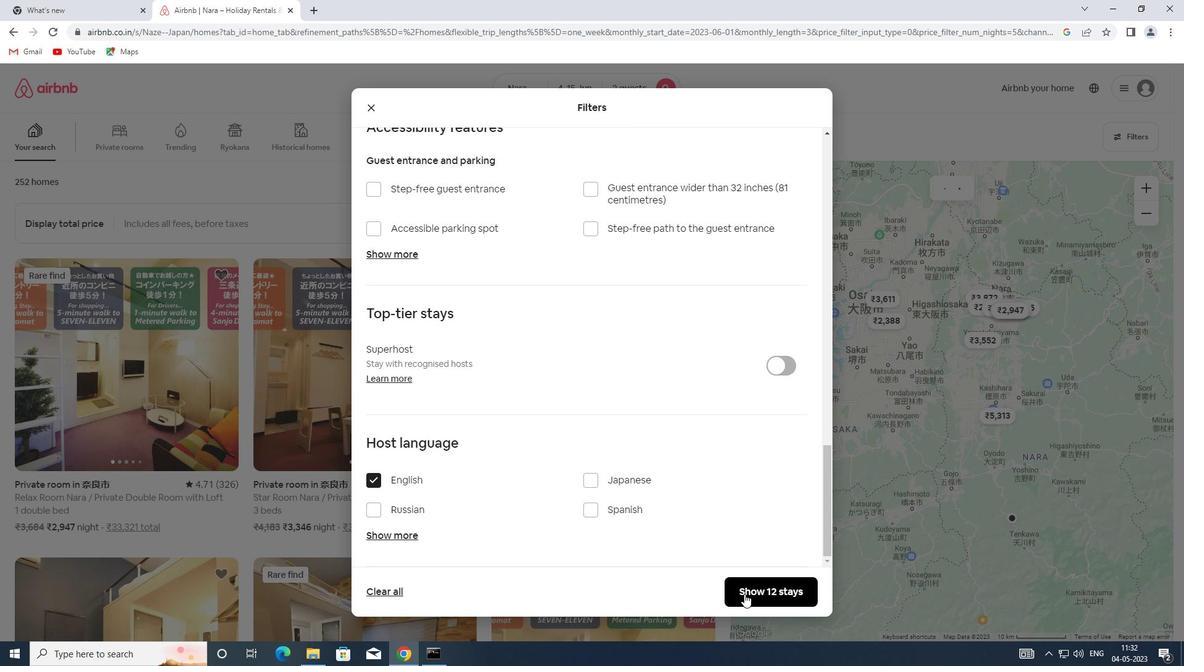 
